 Task: Look for space in Brühl, Germany from 2nd June, 2023 to 9th June, 2023 for 5 adults in price range Rs.7000 to Rs.13000. Place can be shared room with 2 bedrooms having 5 beds and 2 bathrooms. Property type can be house, flat, guest house. Amenities needed are: wifi. Booking option can be shelf check-in. Required host language is English.
Action: Mouse moved to (401, 89)
Screenshot: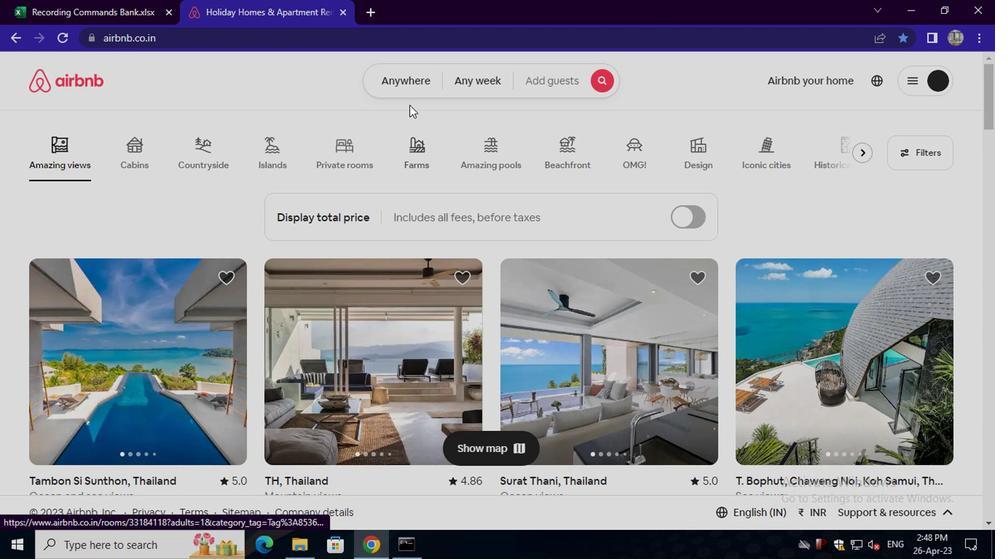 
Action: Mouse pressed left at (401, 89)
Screenshot: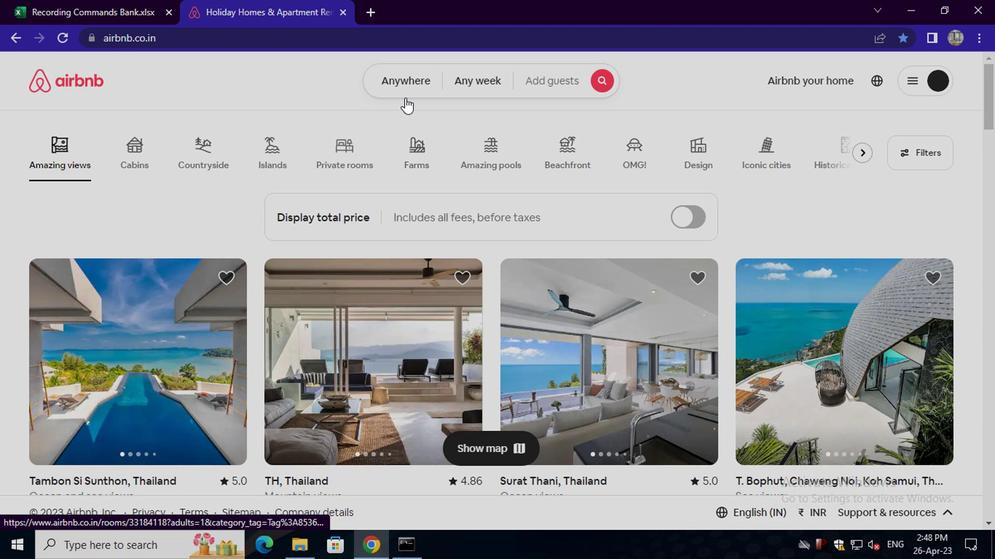 
Action: Mouse moved to (321, 130)
Screenshot: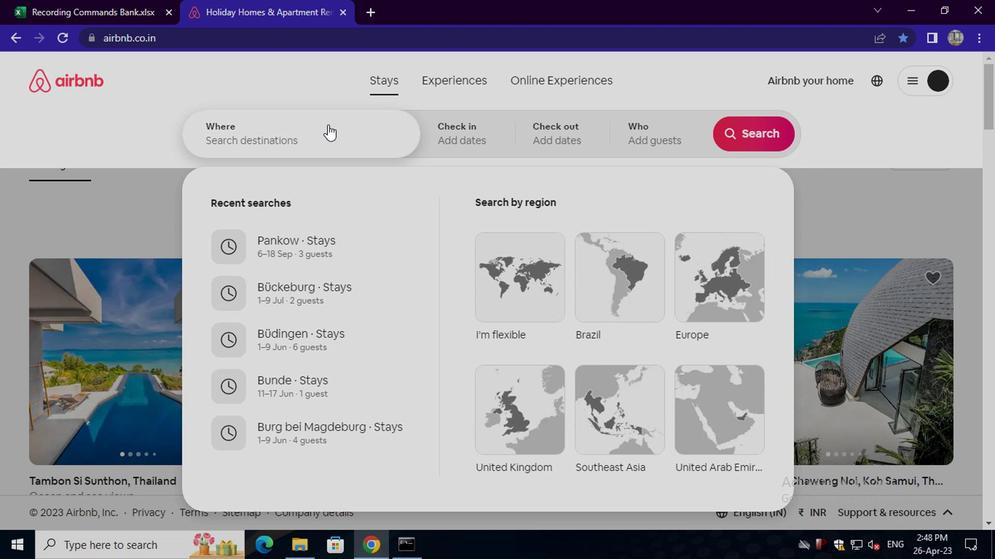 
Action: Mouse pressed left at (321, 130)
Screenshot: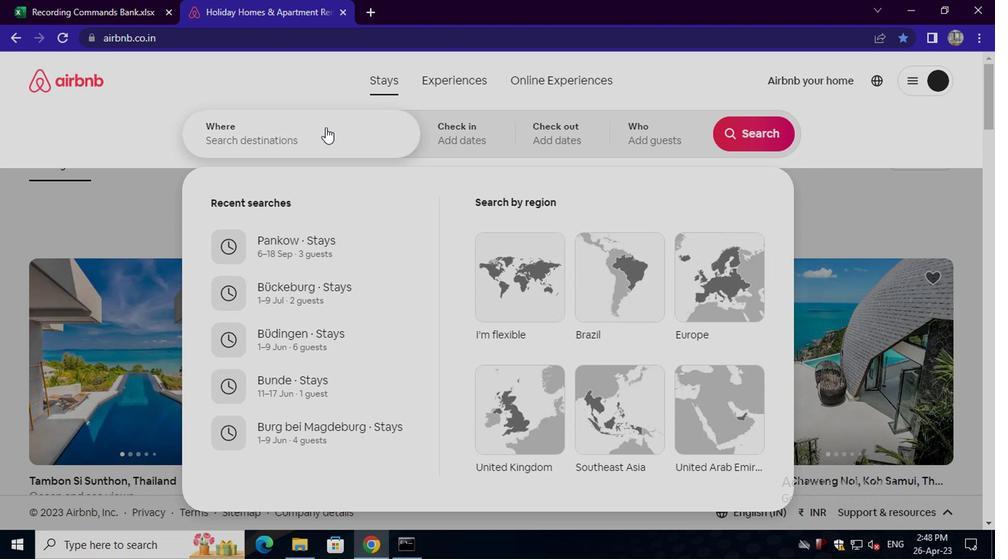 
Action: Key pressed bruhl,<Key.space>germany<Key.enter>
Screenshot: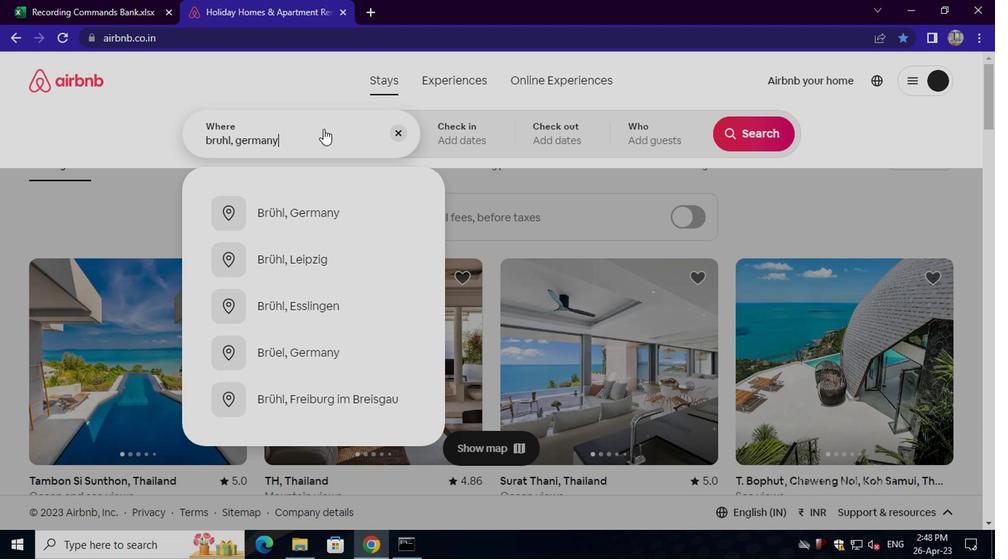 
Action: Mouse moved to (736, 244)
Screenshot: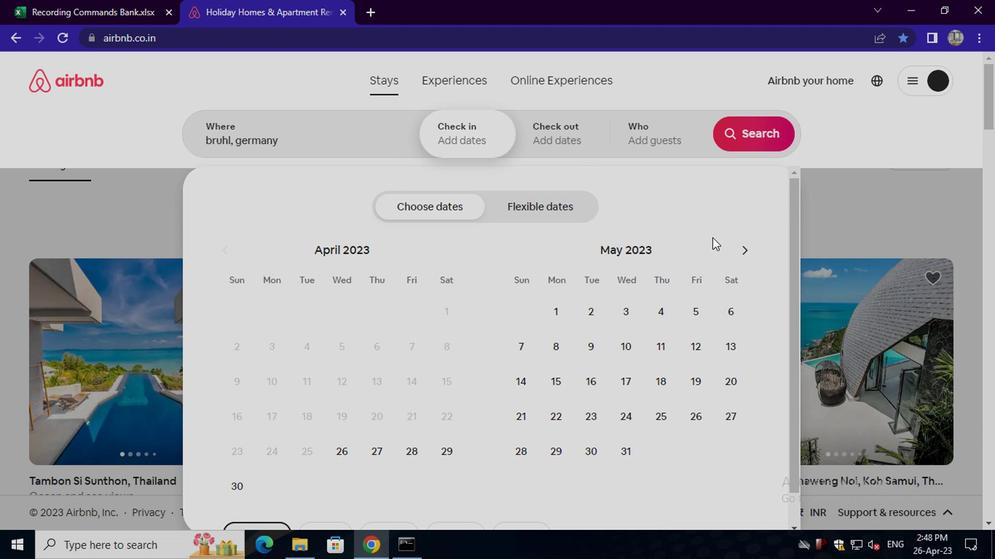 
Action: Mouse pressed left at (736, 244)
Screenshot: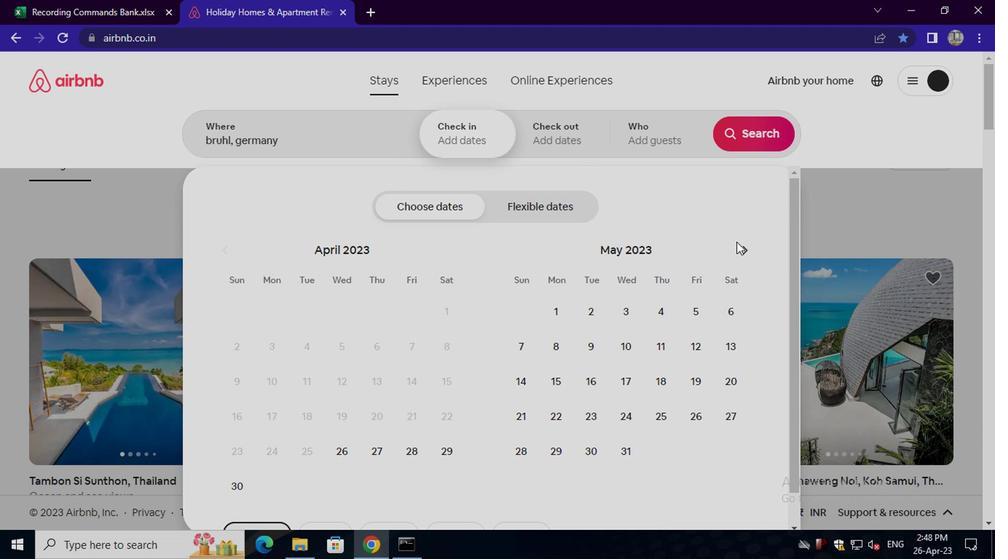 
Action: Mouse moved to (692, 307)
Screenshot: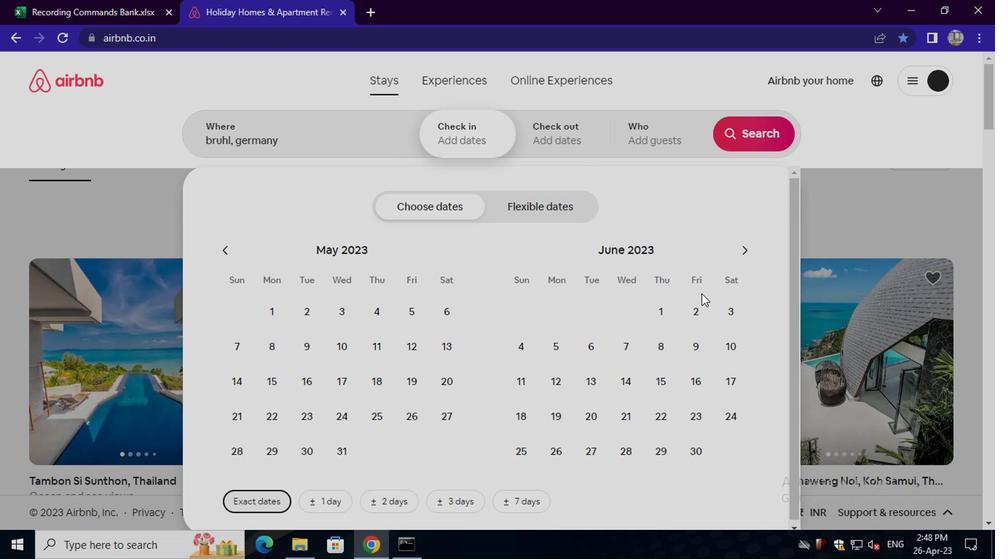 
Action: Mouse pressed left at (692, 307)
Screenshot: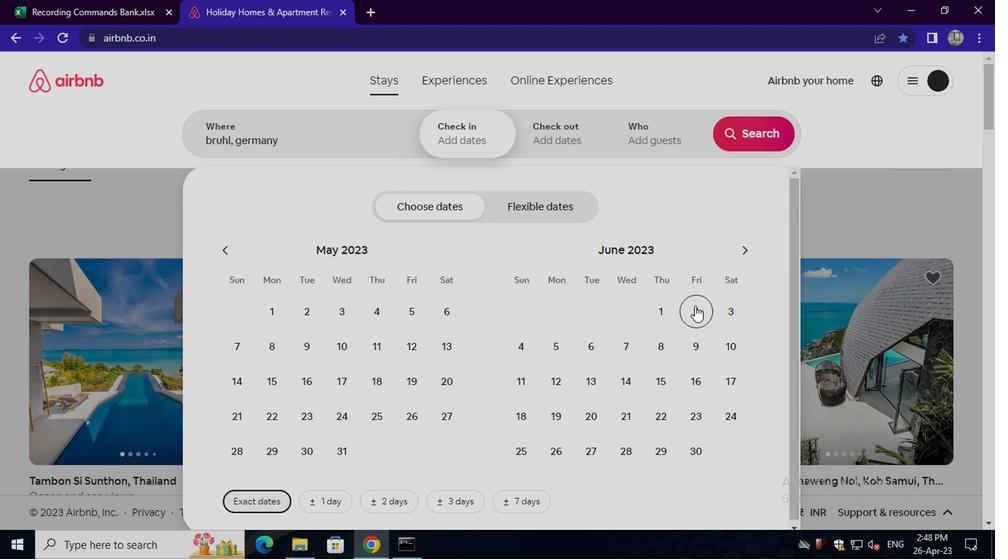 
Action: Mouse moved to (689, 346)
Screenshot: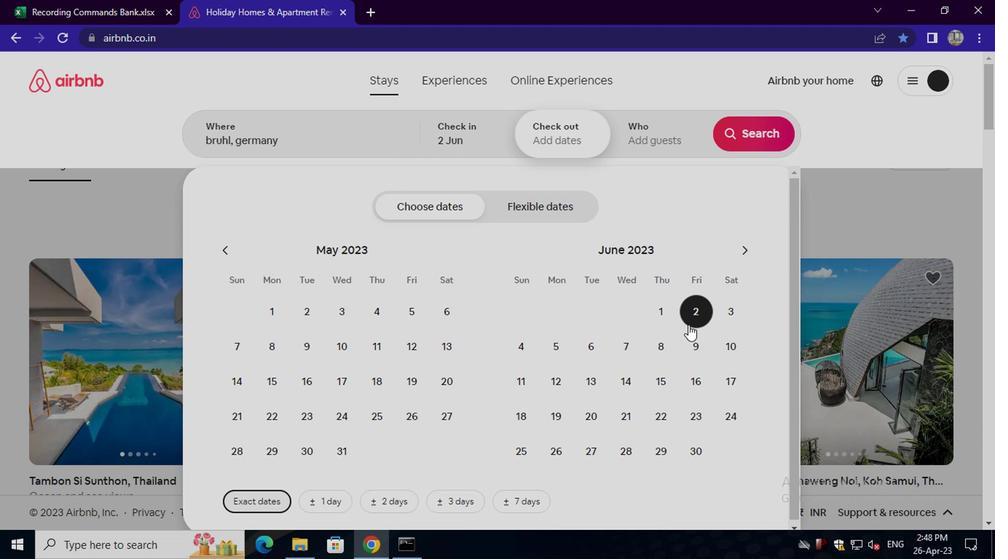 
Action: Mouse pressed left at (689, 346)
Screenshot: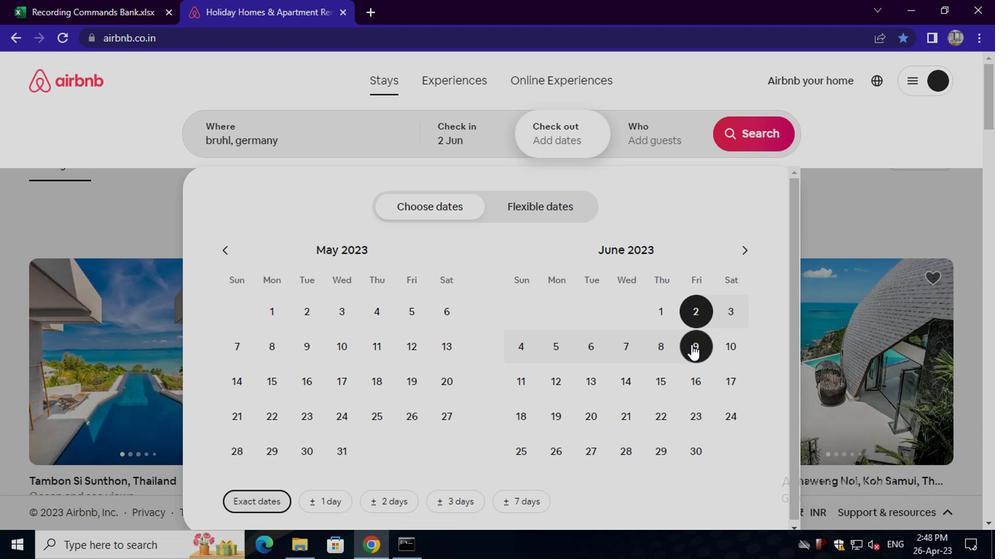 
Action: Mouse moved to (659, 123)
Screenshot: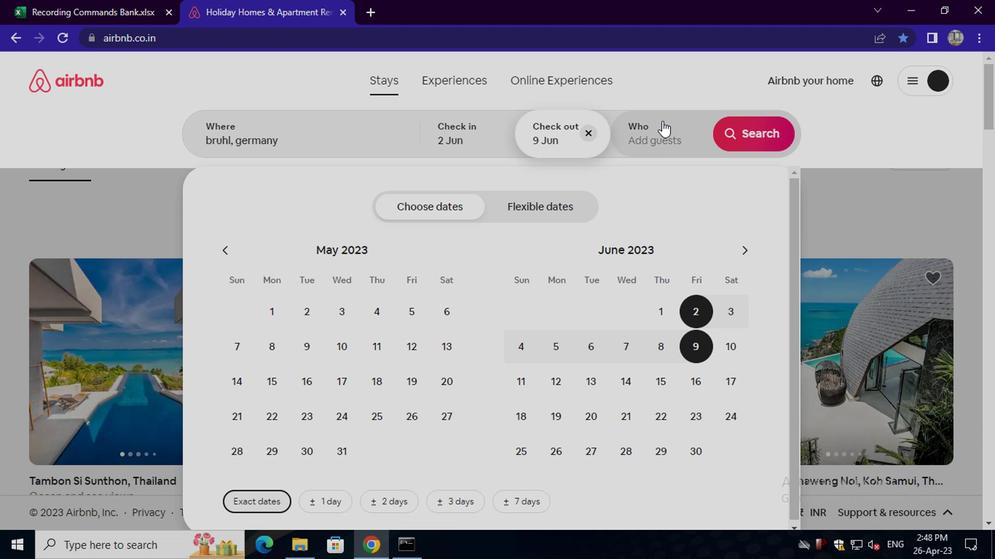 
Action: Mouse pressed left at (659, 123)
Screenshot: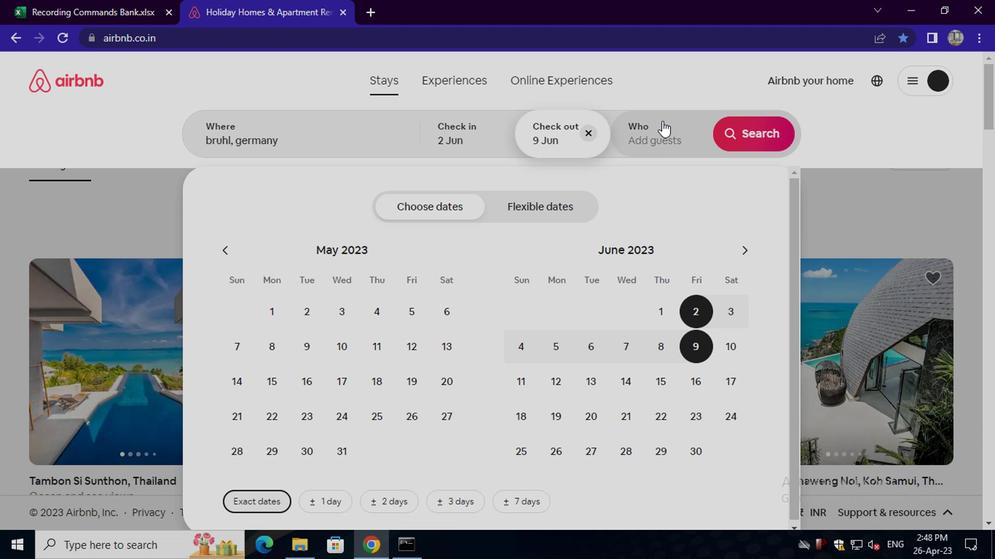 
Action: Mouse moved to (753, 204)
Screenshot: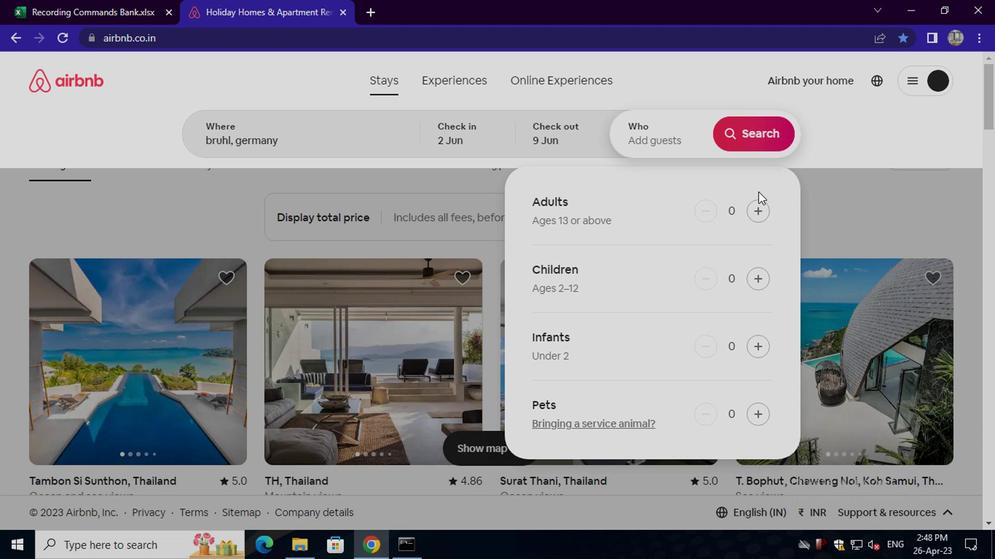 
Action: Mouse pressed left at (753, 204)
Screenshot: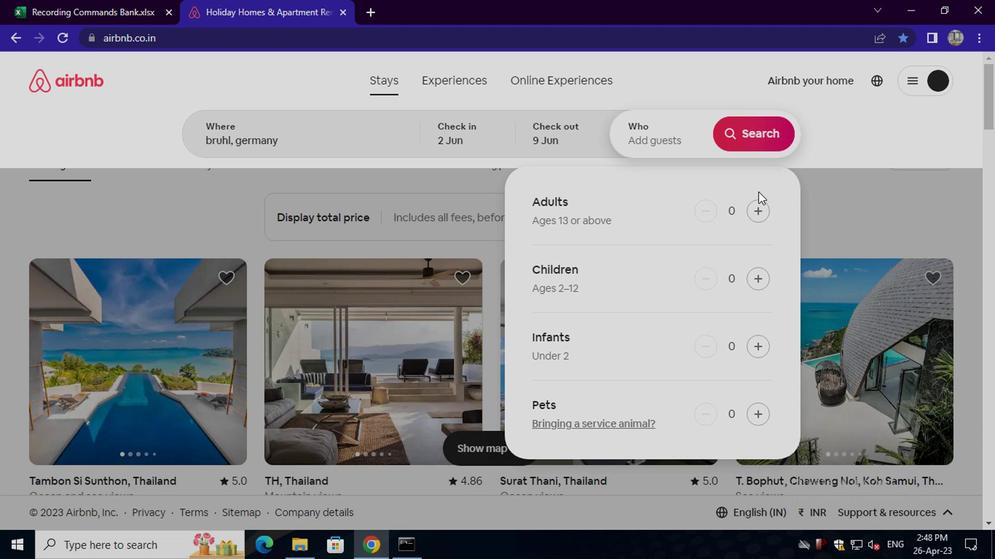 
Action: Mouse pressed left at (753, 204)
Screenshot: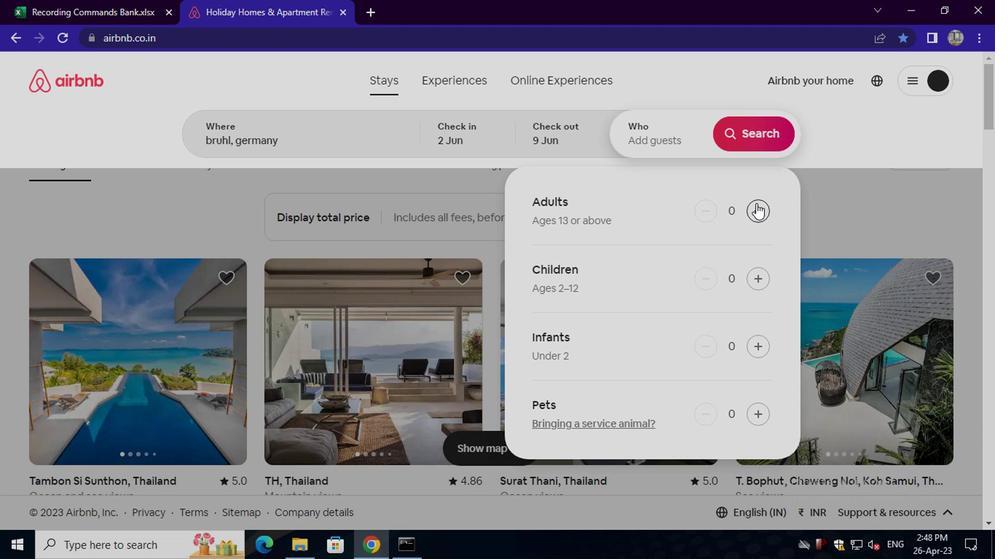 
Action: Mouse pressed left at (753, 204)
Screenshot: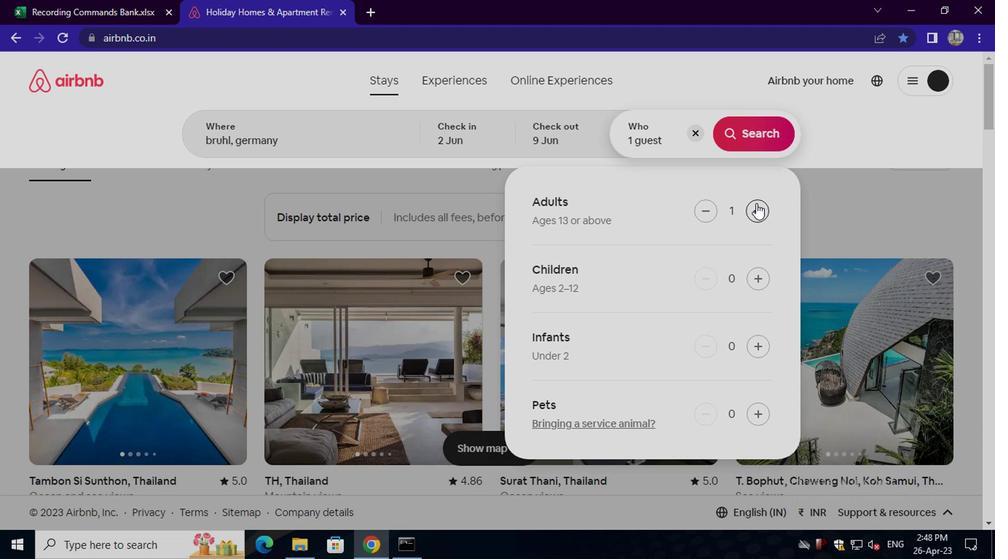 
Action: Mouse pressed left at (753, 204)
Screenshot: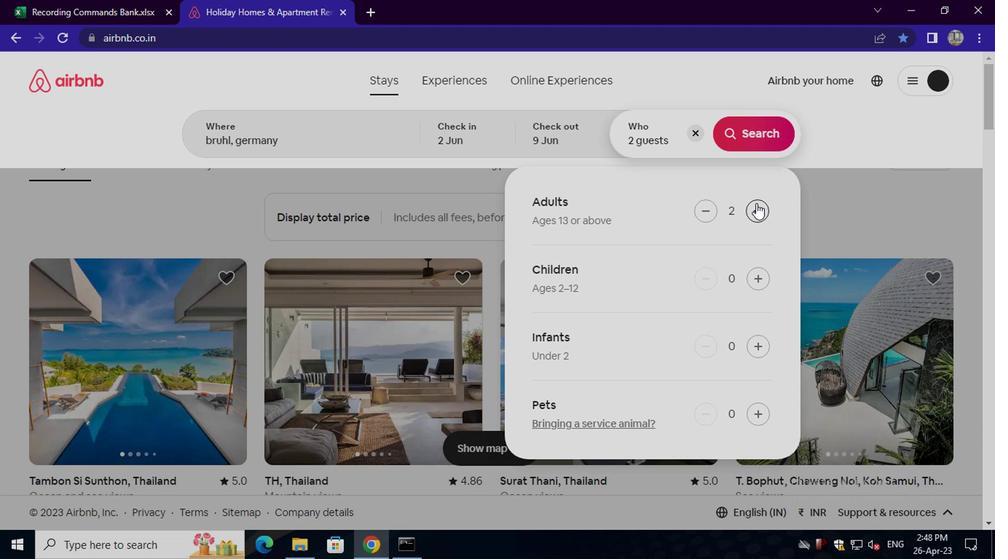 
Action: Mouse pressed left at (753, 204)
Screenshot: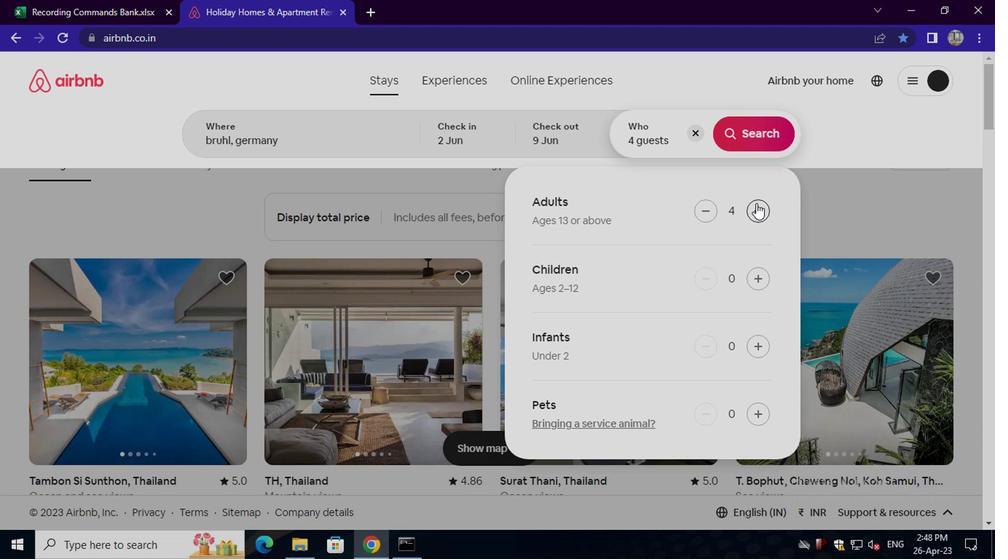 
Action: Mouse moved to (750, 143)
Screenshot: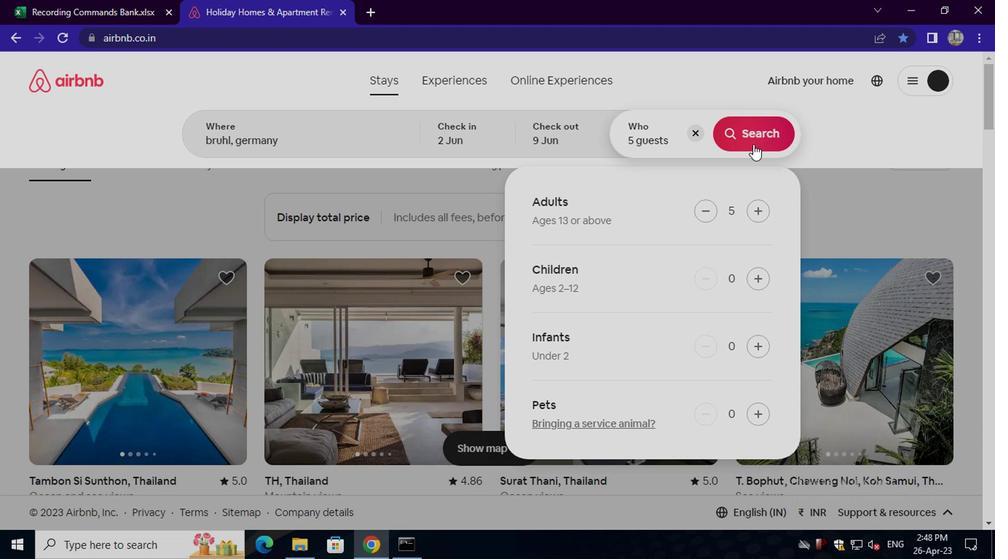 
Action: Mouse pressed left at (750, 143)
Screenshot: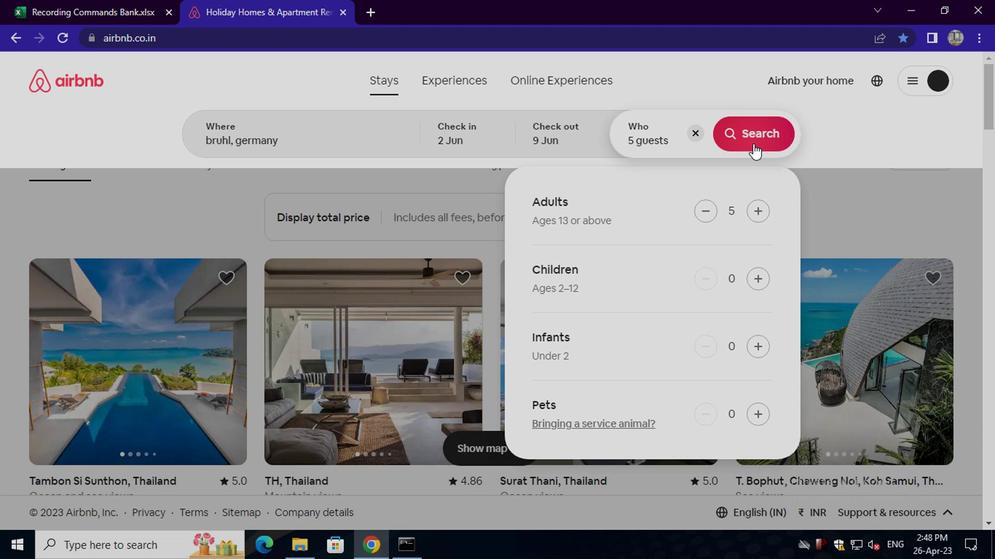 
Action: Mouse moved to (940, 134)
Screenshot: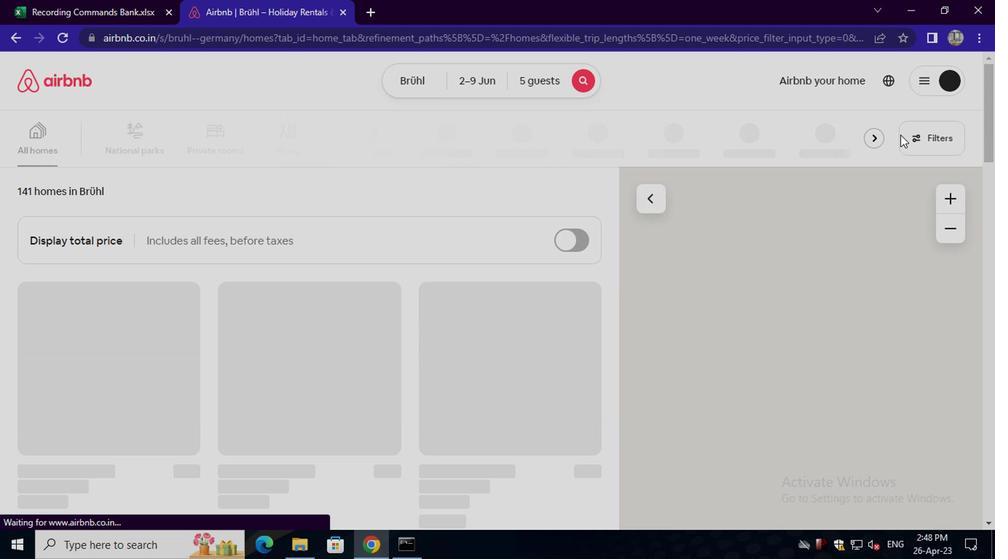 
Action: Mouse pressed left at (940, 134)
Screenshot: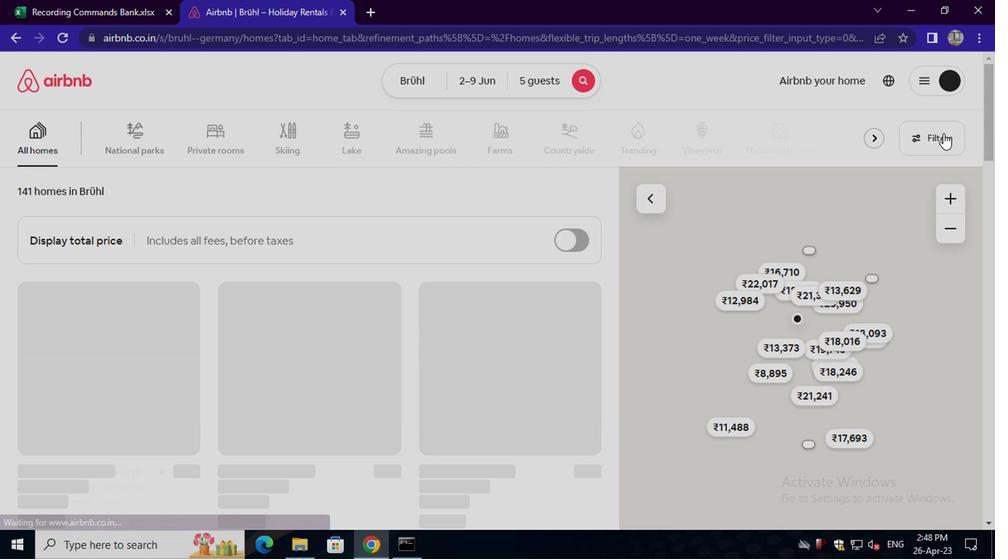 
Action: Mouse moved to (402, 316)
Screenshot: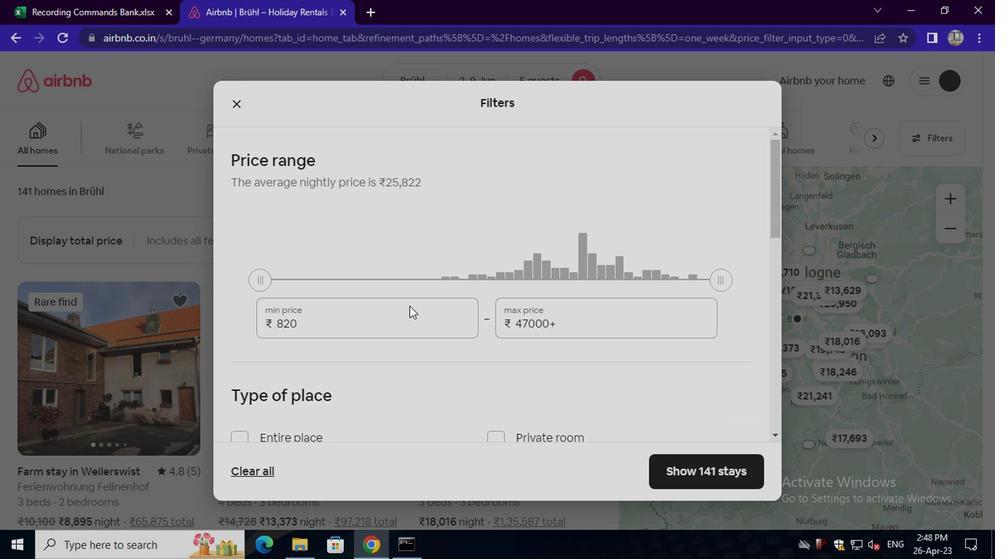 
Action: Mouse pressed left at (402, 316)
Screenshot: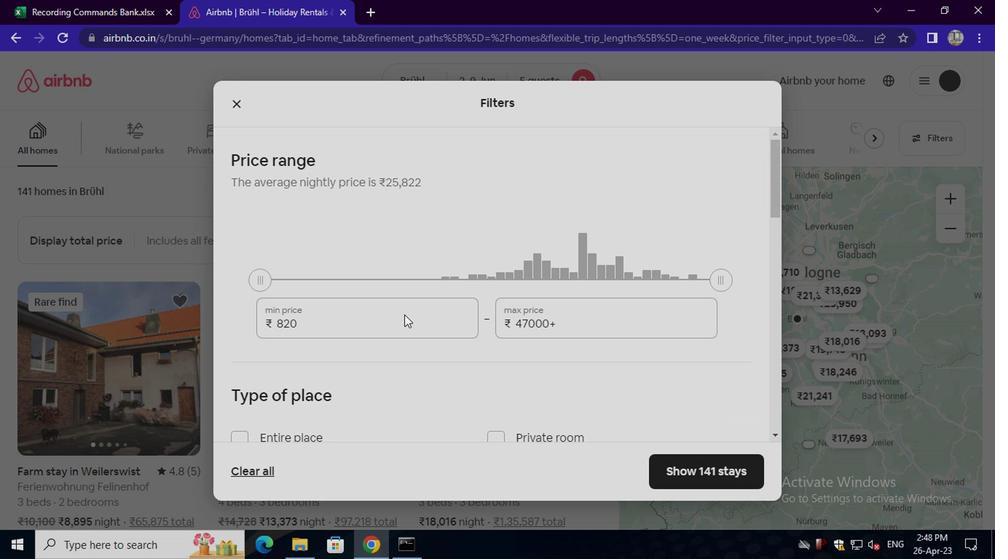 
Action: Key pressed <Key.backspace><Key.backspace><Key.backspace><Key.backspace><Key.backspace><Key.backspace><Key.backspace><Key.backspace><Key.backspace><Key.backspace><Key.backspace><Key.backspace>7000
Screenshot: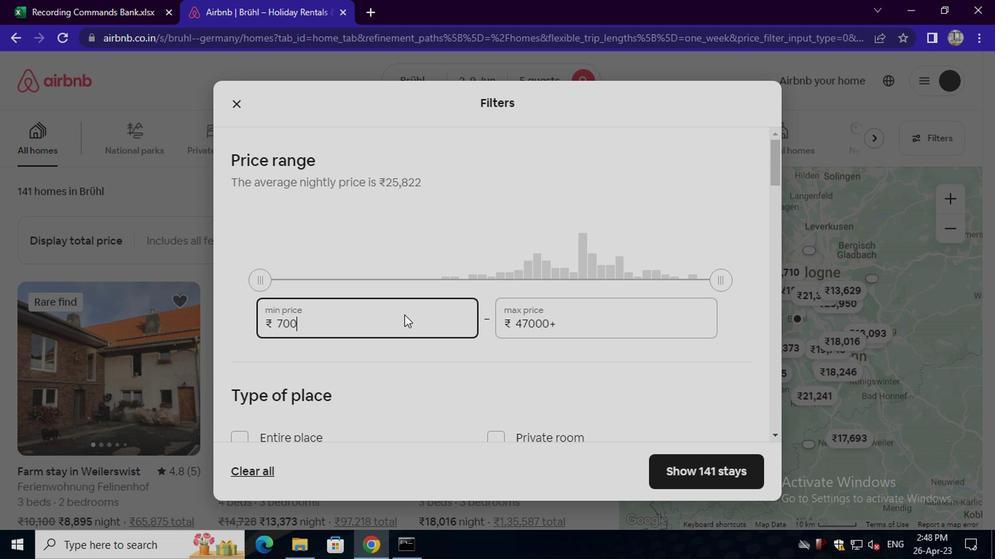 
Action: Mouse moved to (576, 324)
Screenshot: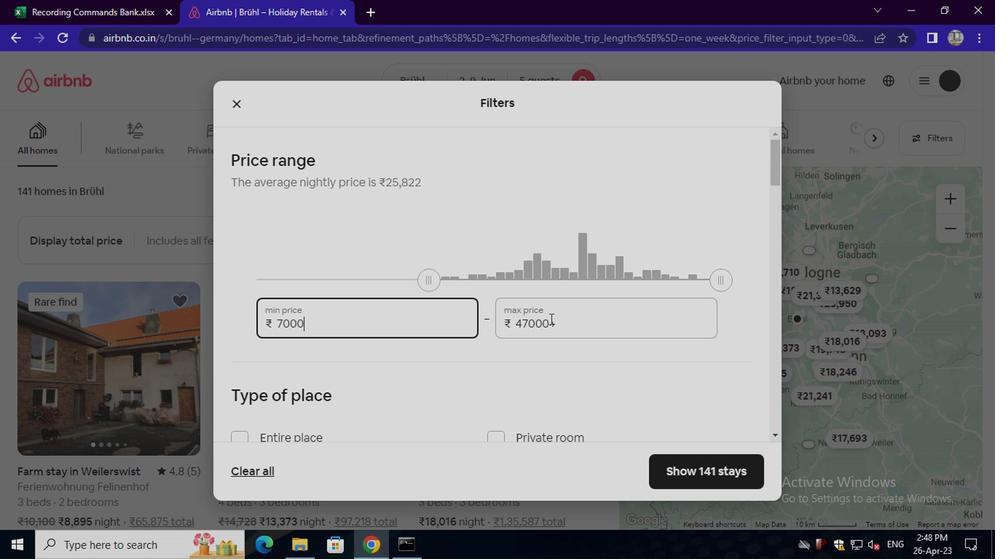
Action: Mouse pressed left at (576, 324)
Screenshot: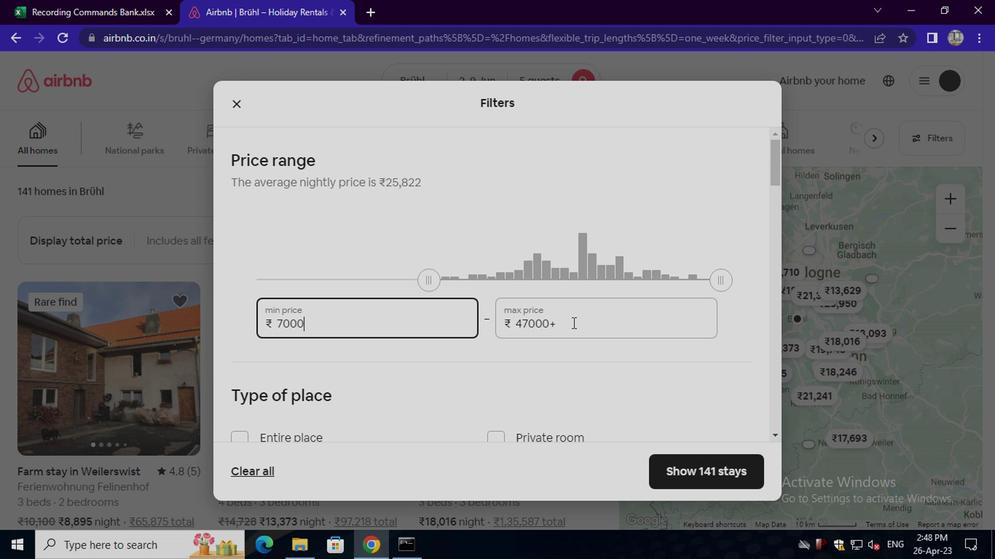 
Action: Key pressed <Key.backspace><Key.backspace><Key.backspace><Key.backspace><Key.backspace><Key.backspace><Key.backspace><Key.backspace><Key.backspace><Key.backspace><Key.backspace><Key.backspace><Key.backspace>13000
Screenshot: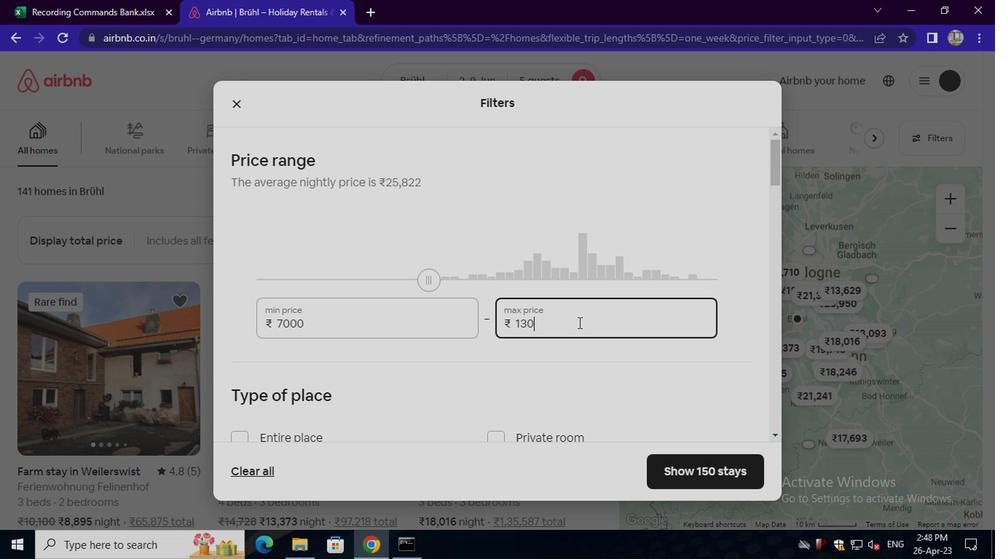 
Action: Mouse moved to (576, 359)
Screenshot: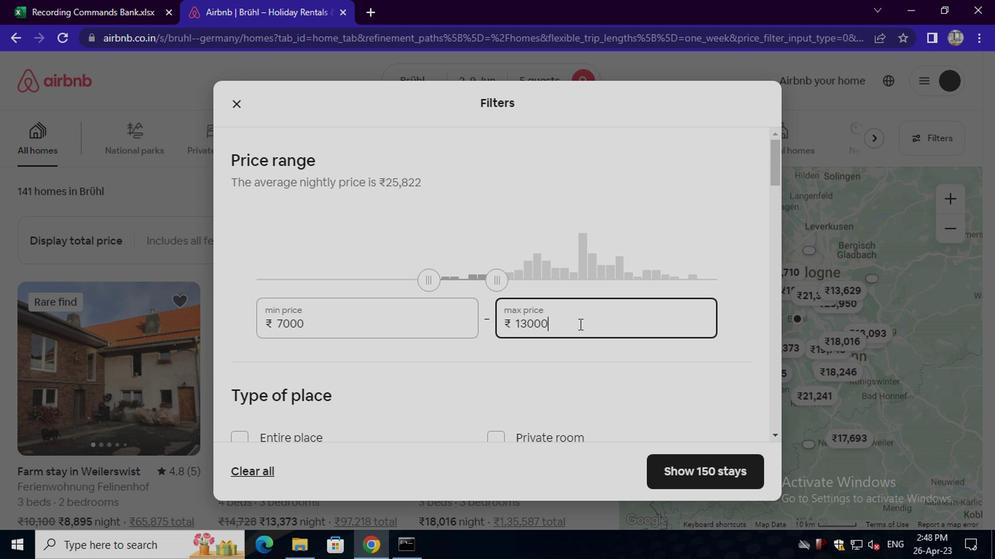 
Action: Mouse scrolled (576, 358) with delta (0, 0)
Screenshot: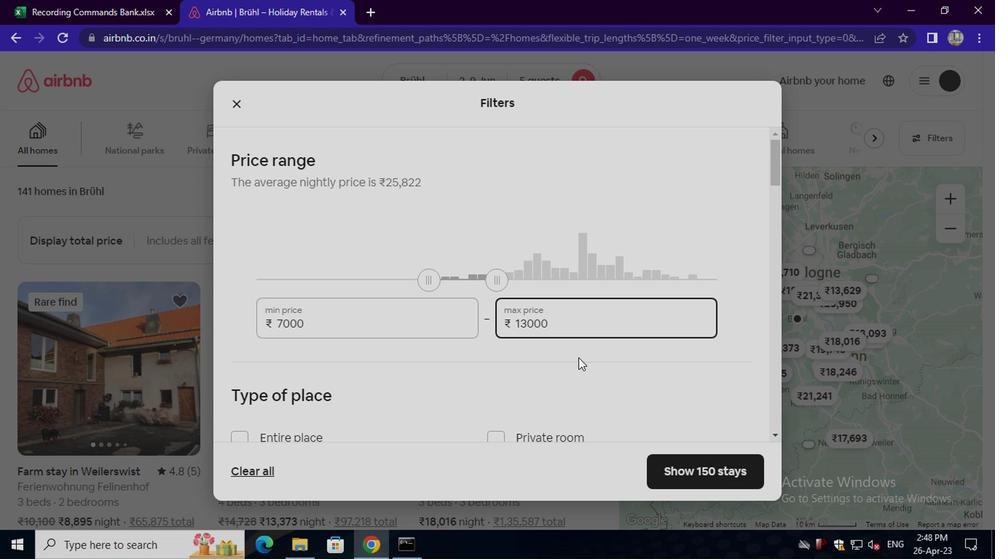 
Action: Mouse scrolled (576, 358) with delta (0, 0)
Screenshot: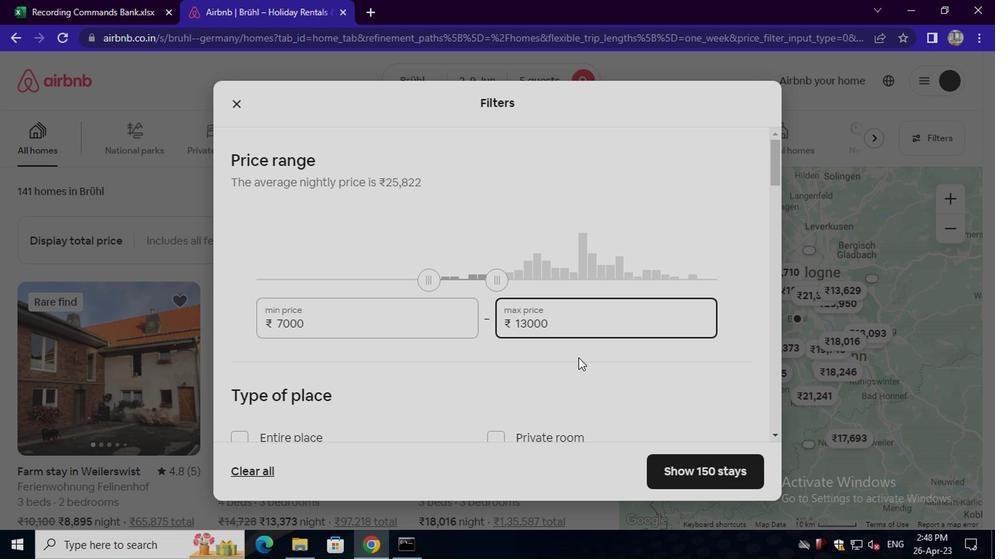 
Action: Mouse moved to (308, 353)
Screenshot: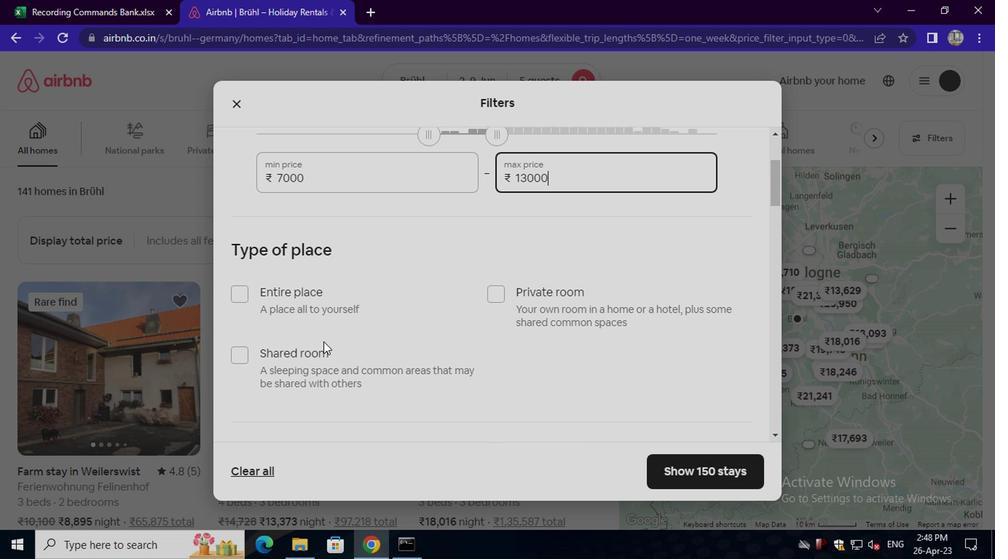 
Action: Mouse pressed left at (308, 353)
Screenshot: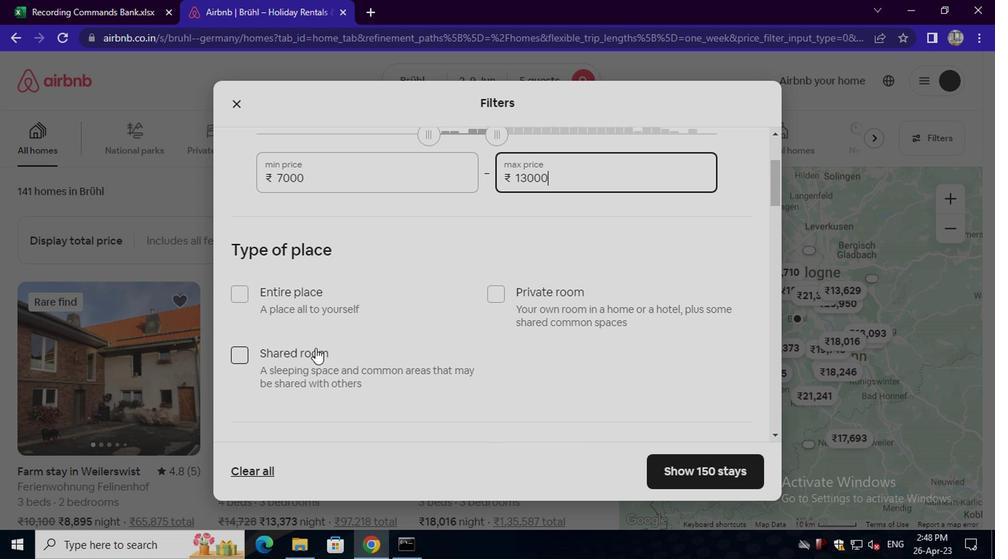 
Action: Mouse moved to (341, 352)
Screenshot: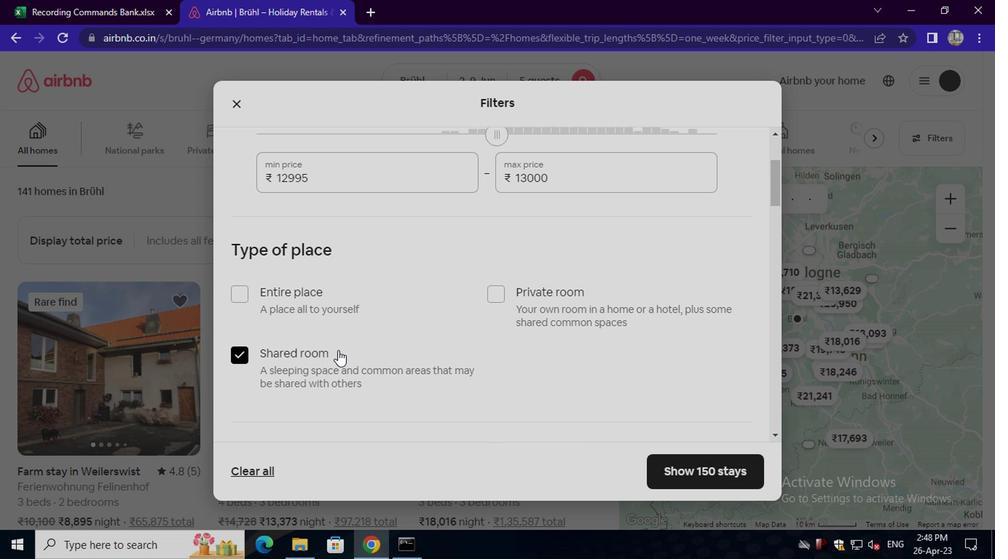 
Action: Mouse scrolled (341, 350) with delta (0, -1)
Screenshot: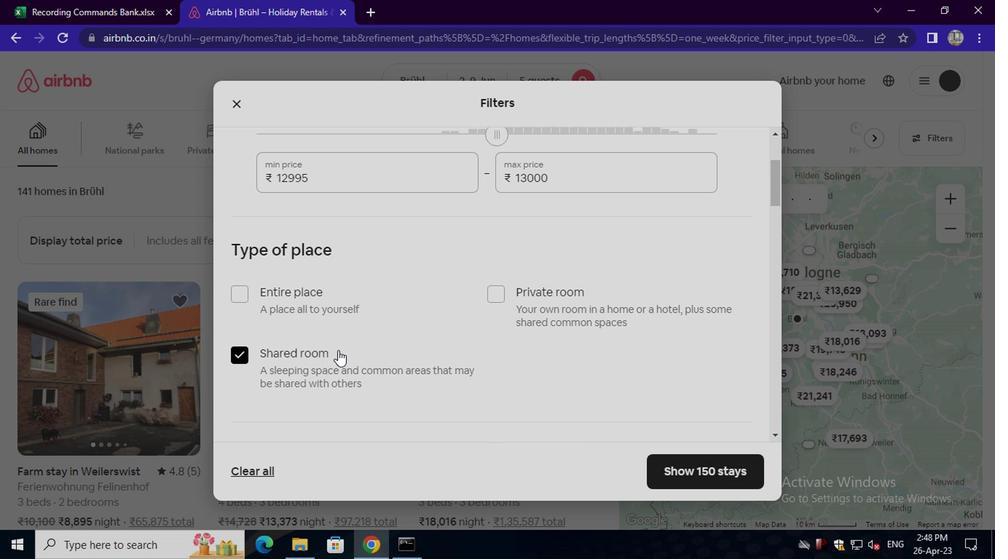 
Action: Mouse scrolled (341, 350) with delta (0, -1)
Screenshot: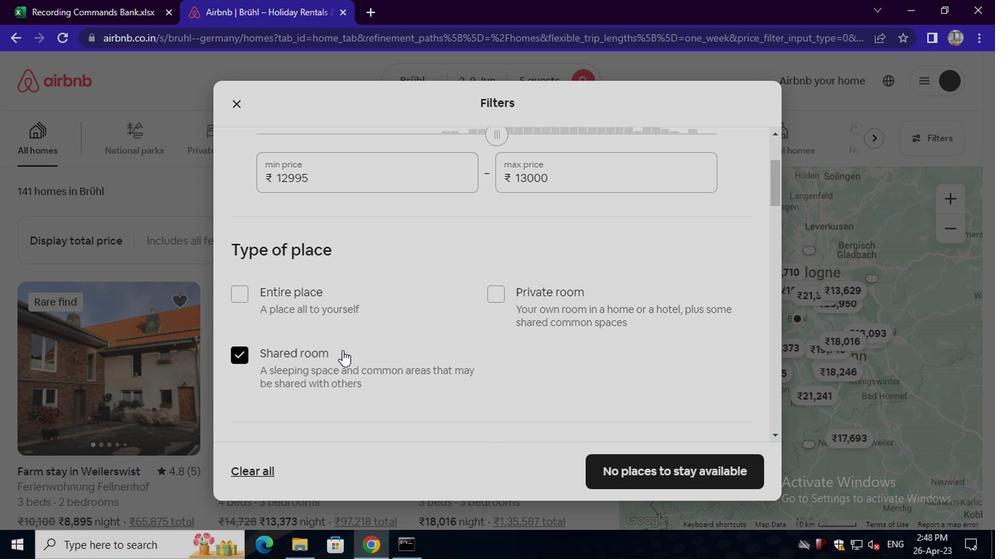 
Action: Mouse moved to (350, 349)
Screenshot: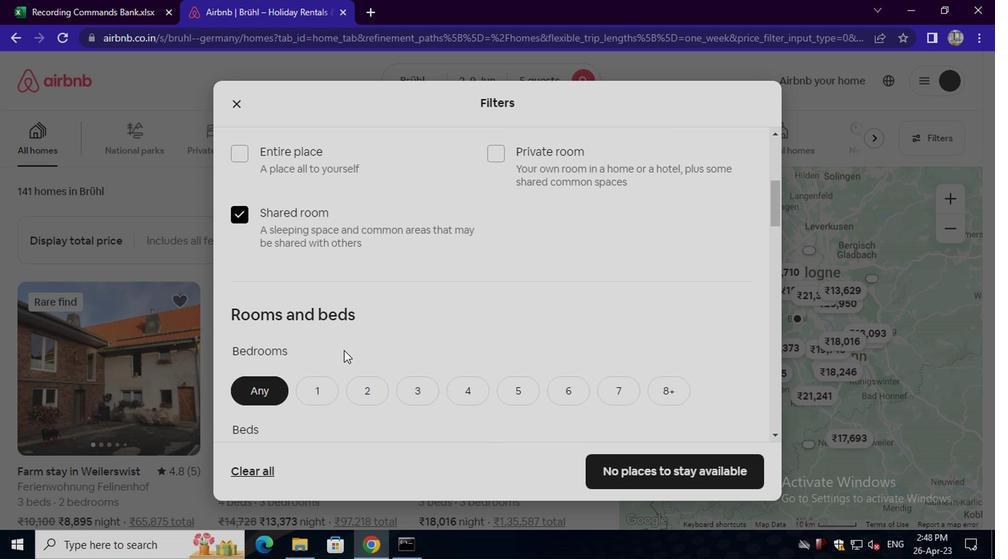 
Action: Mouse scrolled (350, 348) with delta (0, -1)
Screenshot: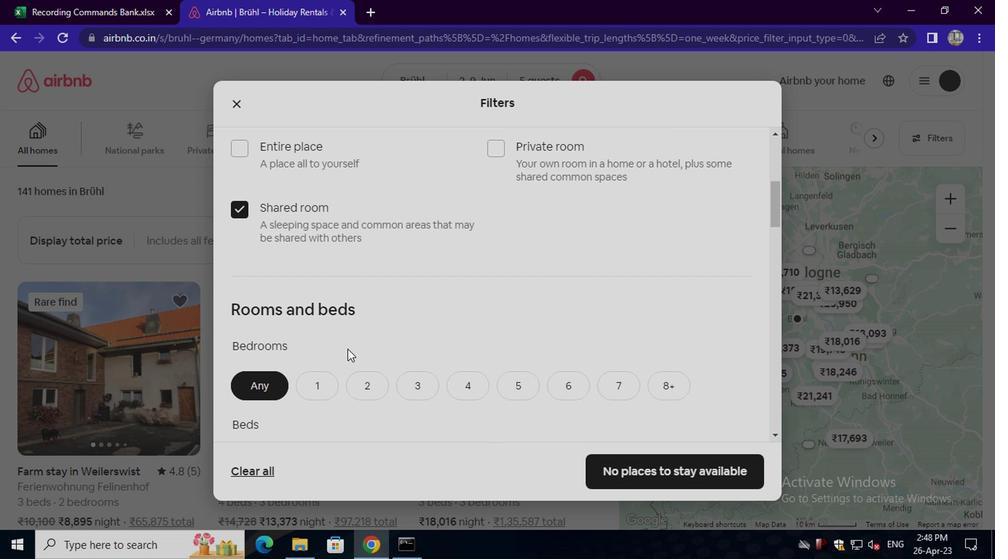 
Action: Mouse scrolled (350, 348) with delta (0, -1)
Screenshot: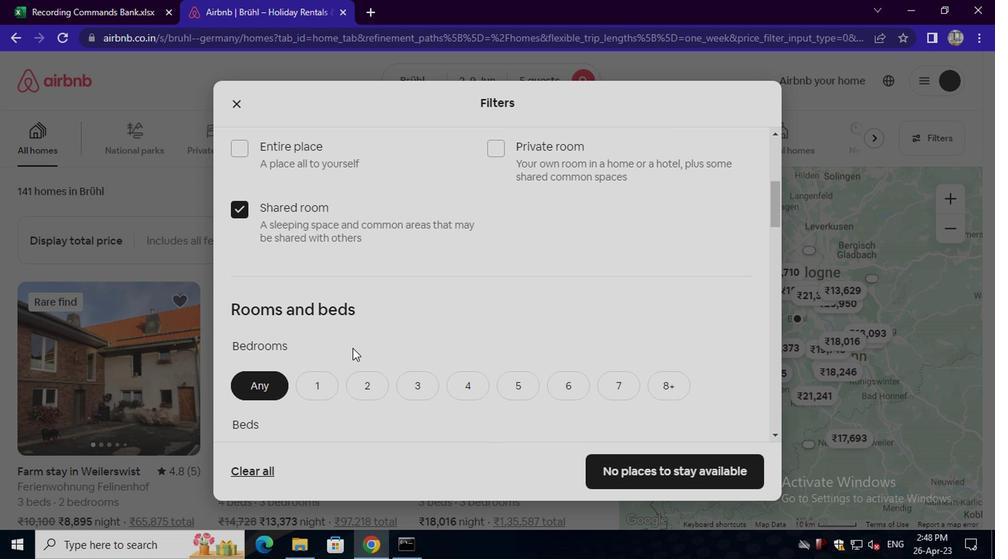 
Action: Mouse moved to (354, 247)
Screenshot: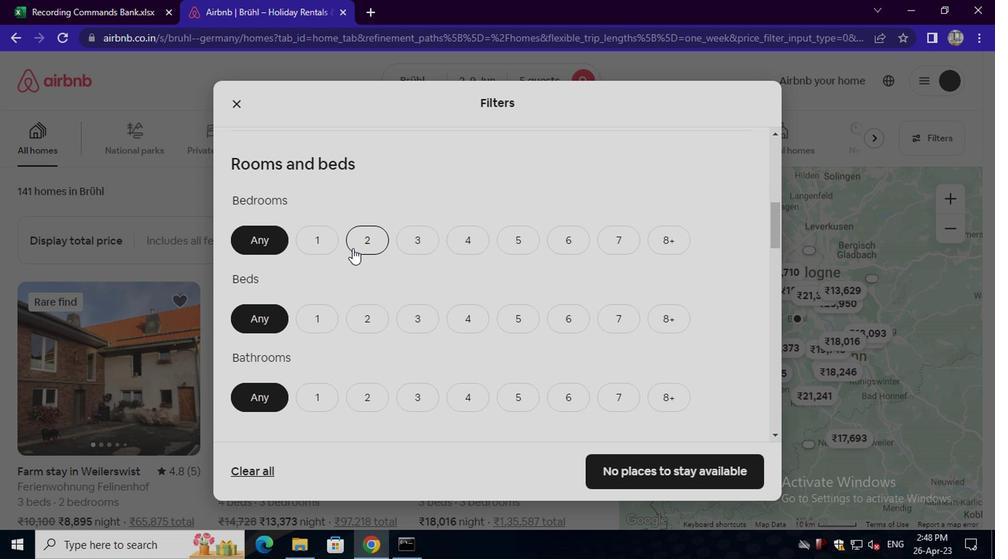 
Action: Mouse pressed left at (354, 247)
Screenshot: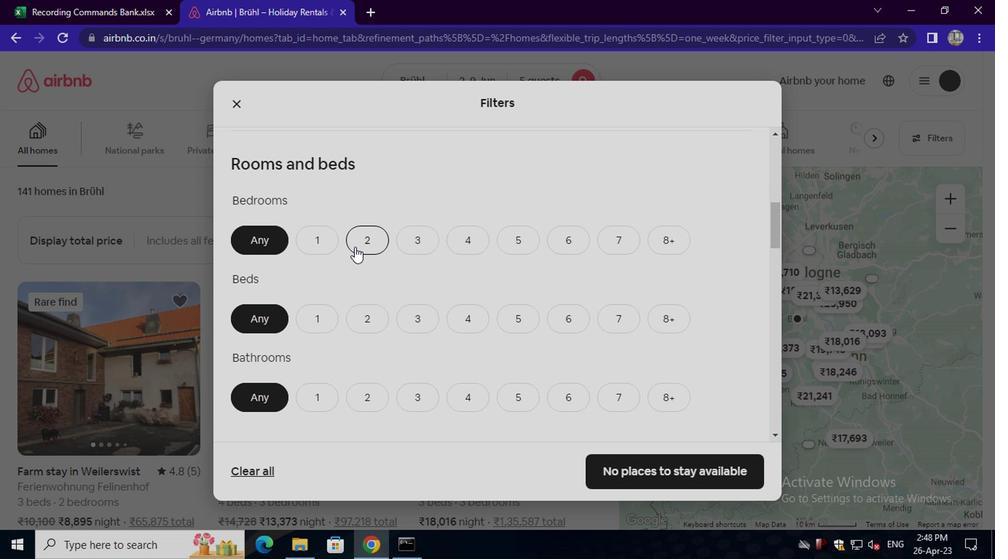 
Action: Mouse moved to (508, 320)
Screenshot: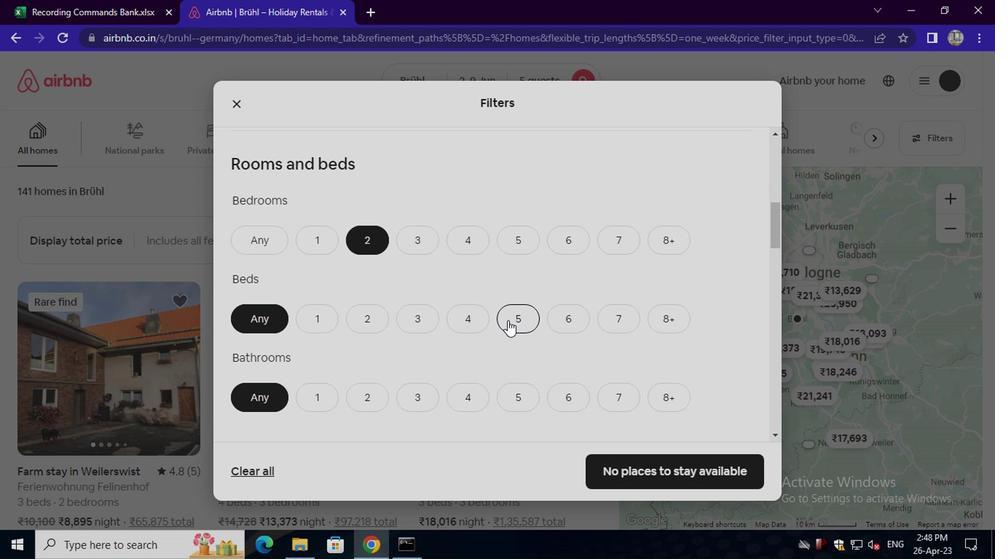 
Action: Mouse pressed left at (508, 320)
Screenshot: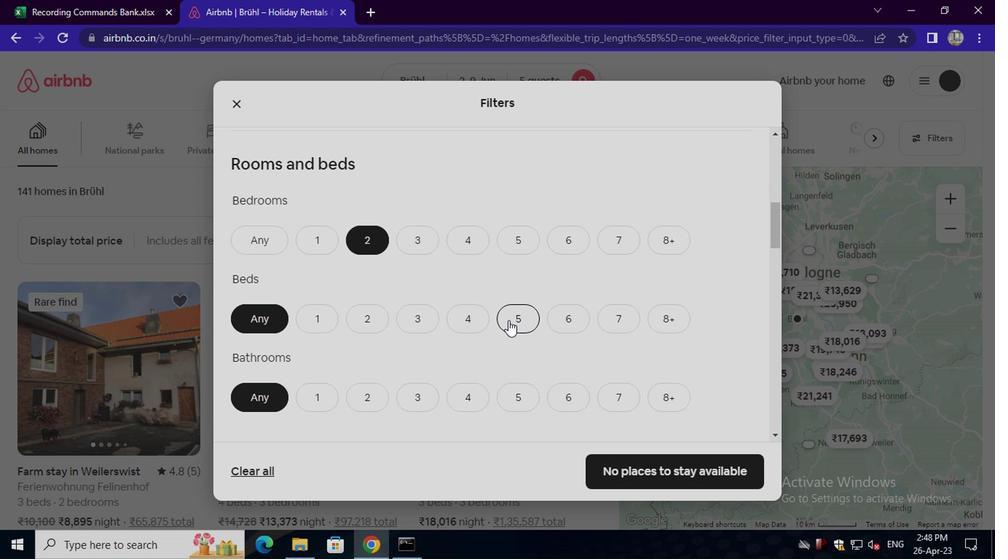 
Action: Mouse moved to (372, 395)
Screenshot: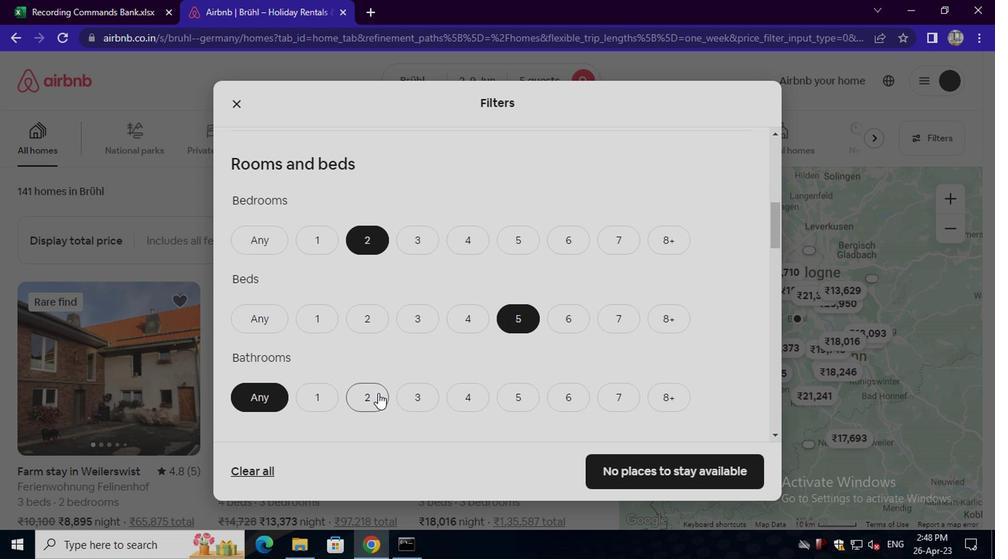 
Action: Mouse pressed left at (372, 395)
Screenshot: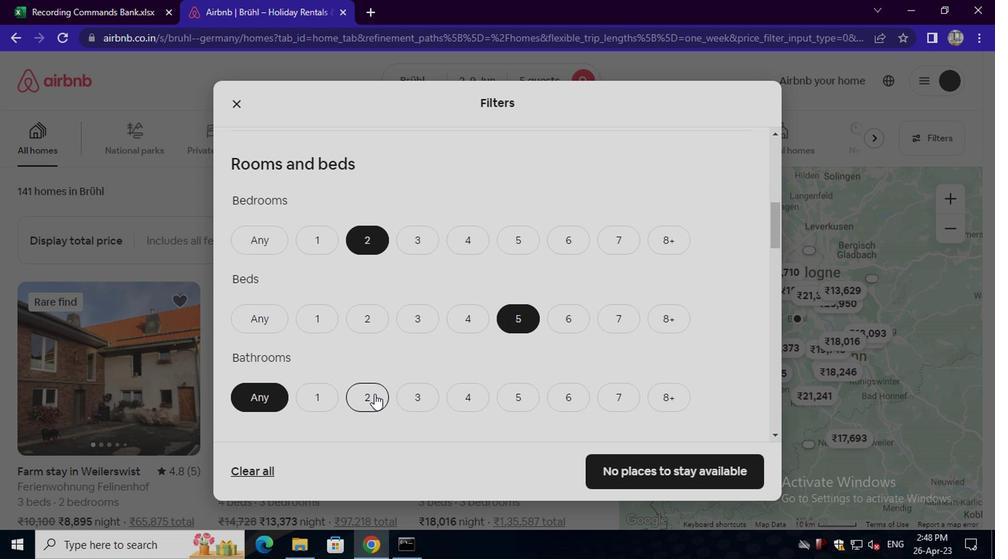
Action: Mouse scrolled (372, 395) with delta (0, 0)
Screenshot: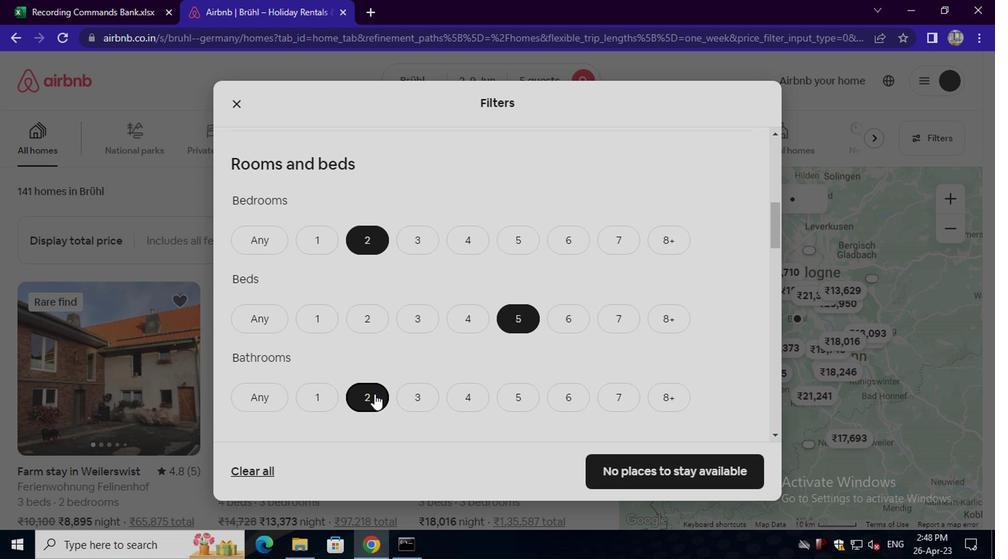 
Action: Mouse scrolled (372, 395) with delta (0, 0)
Screenshot: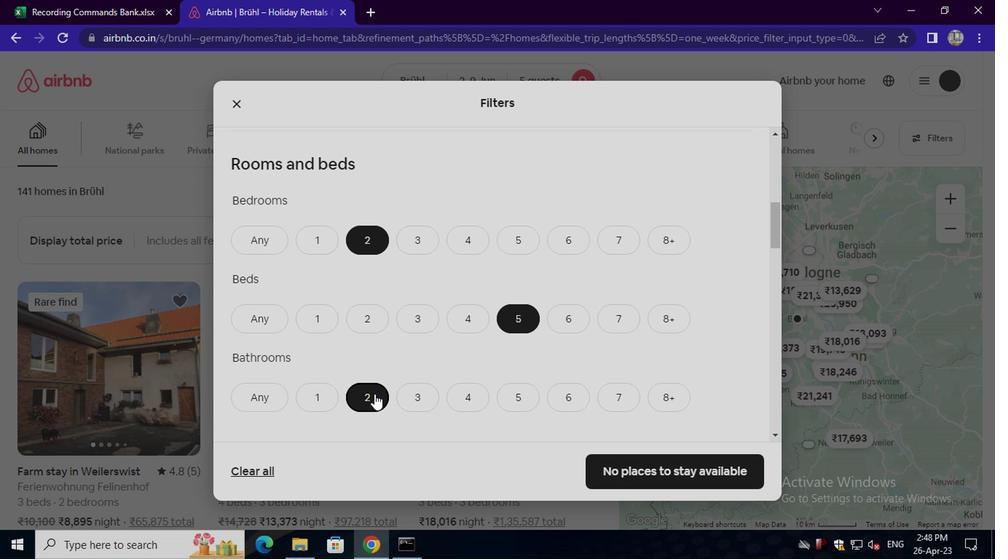 
Action: Mouse moved to (318, 391)
Screenshot: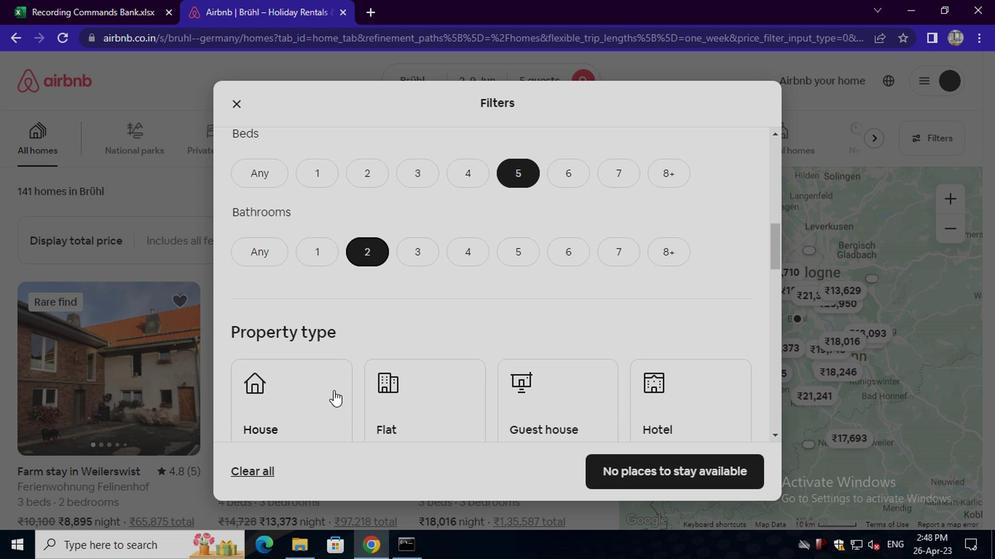 
Action: Mouse pressed left at (318, 391)
Screenshot: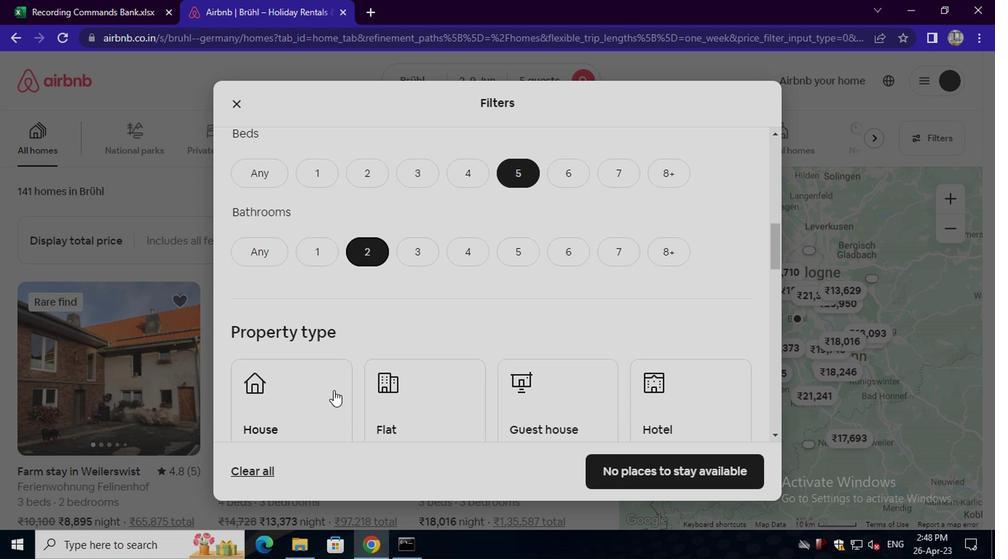 
Action: Mouse moved to (426, 400)
Screenshot: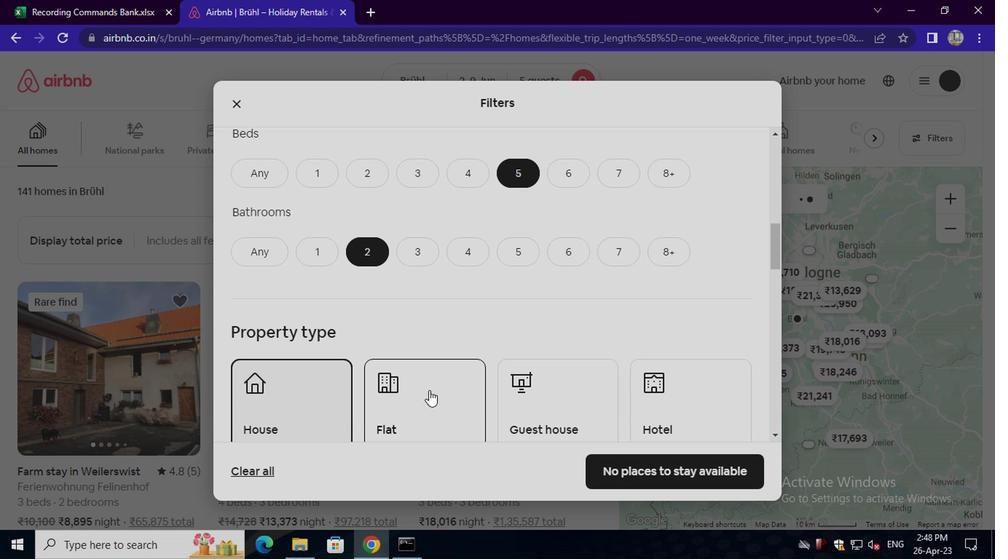 
Action: Mouse pressed left at (426, 400)
Screenshot: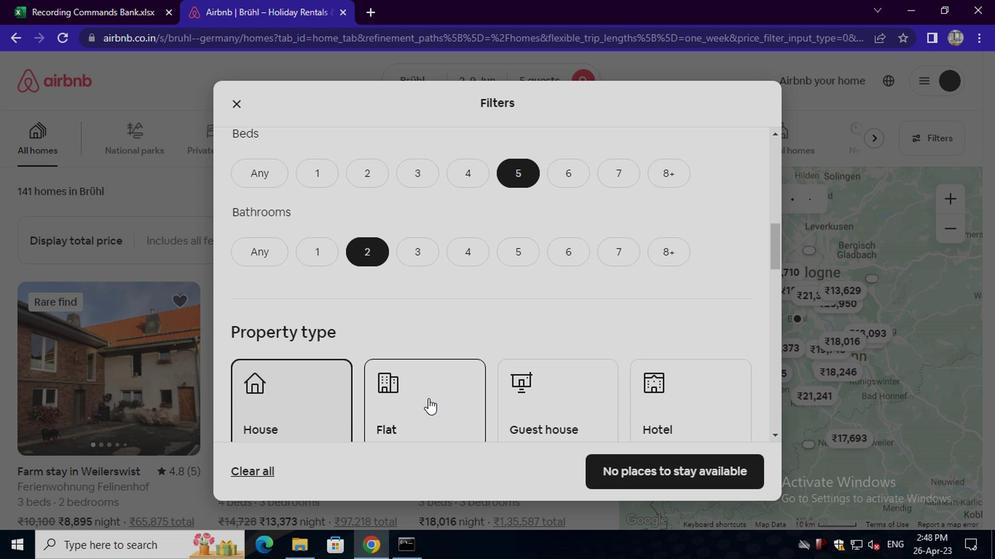 
Action: Mouse moved to (540, 416)
Screenshot: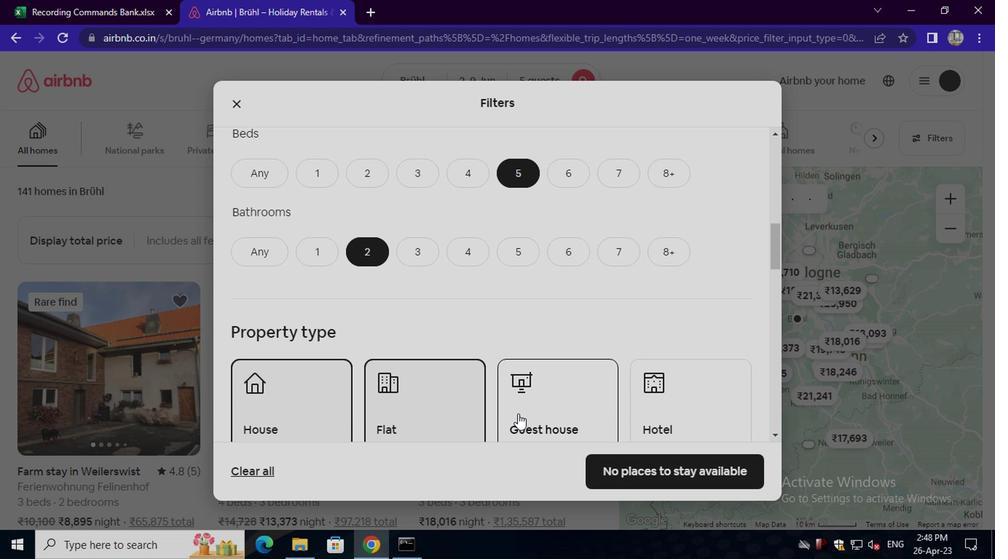 
Action: Mouse pressed left at (540, 416)
Screenshot: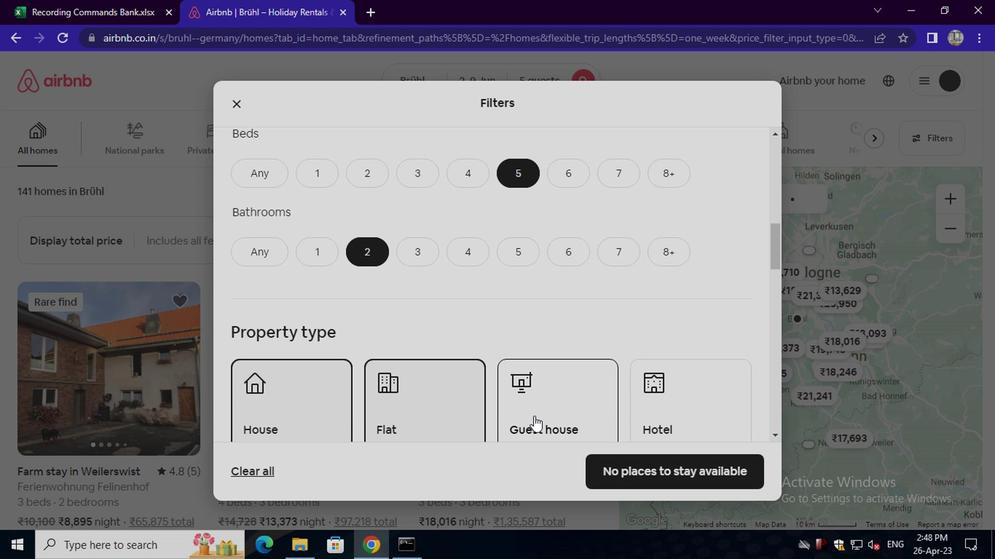 
Action: Mouse moved to (542, 398)
Screenshot: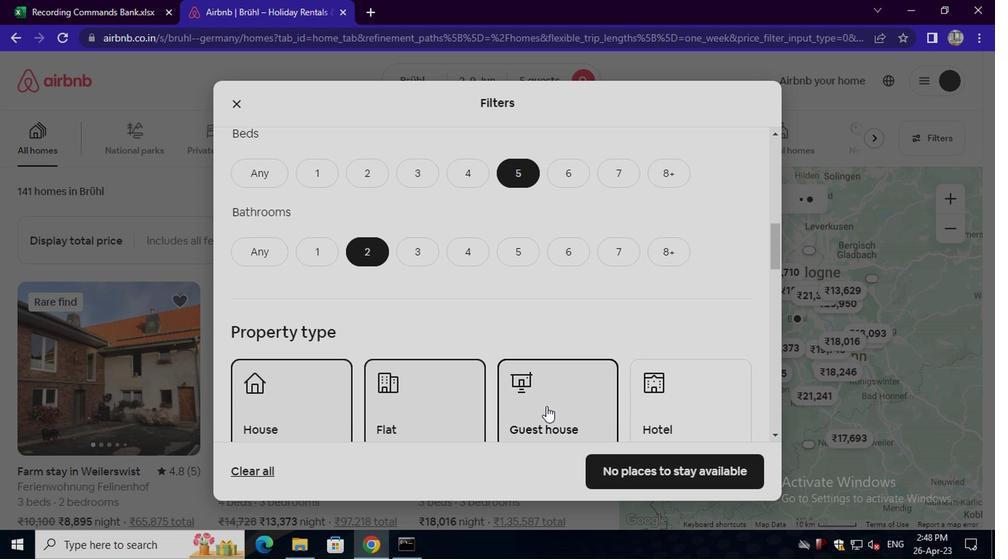 
Action: Mouse scrolled (542, 397) with delta (0, -1)
Screenshot: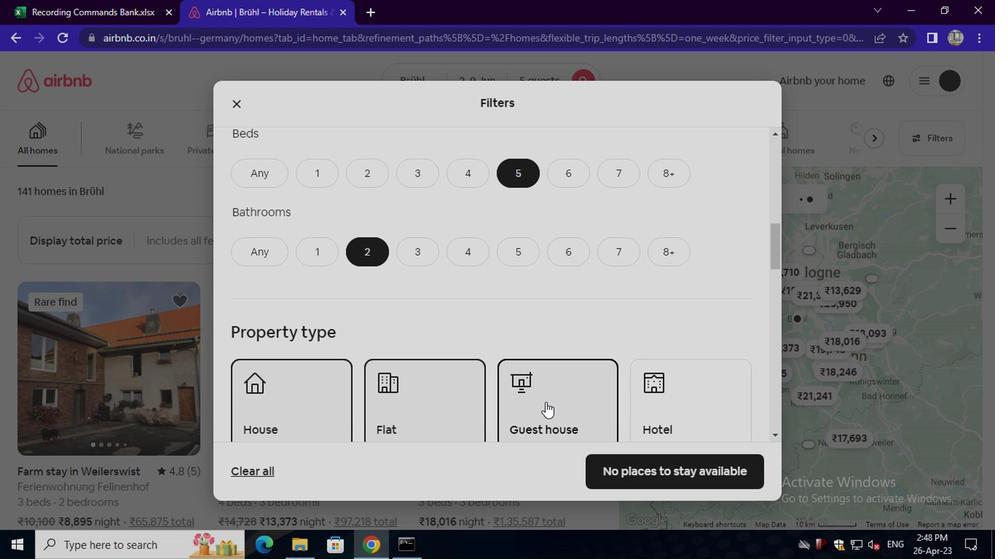 
Action: Mouse scrolled (542, 397) with delta (0, -1)
Screenshot: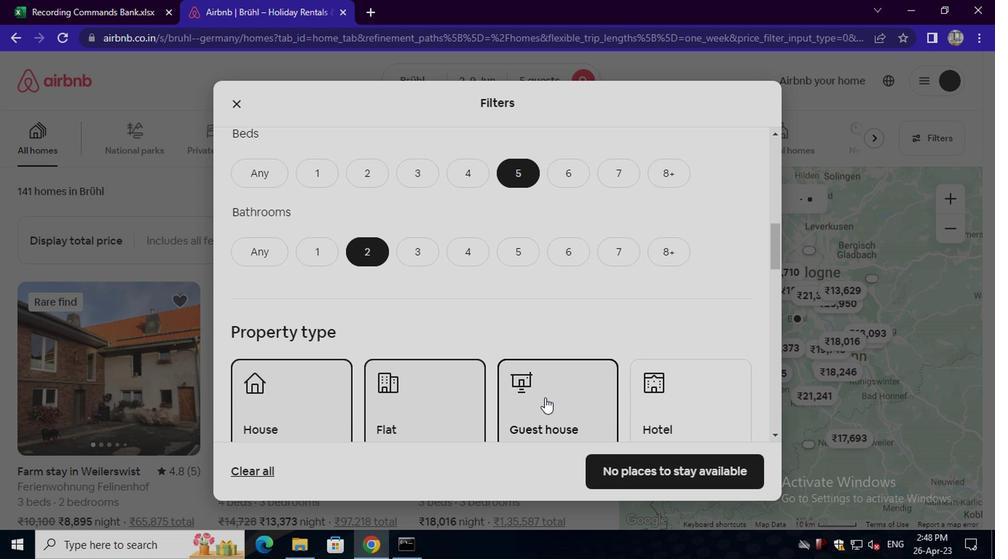 
Action: Mouse scrolled (542, 397) with delta (0, -1)
Screenshot: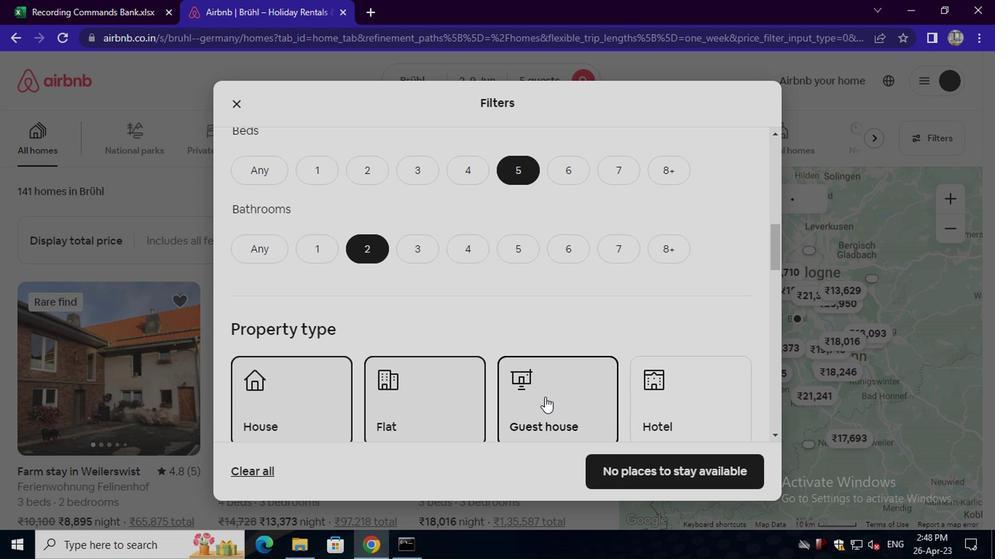 
Action: Mouse scrolled (542, 397) with delta (0, -1)
Screenshot: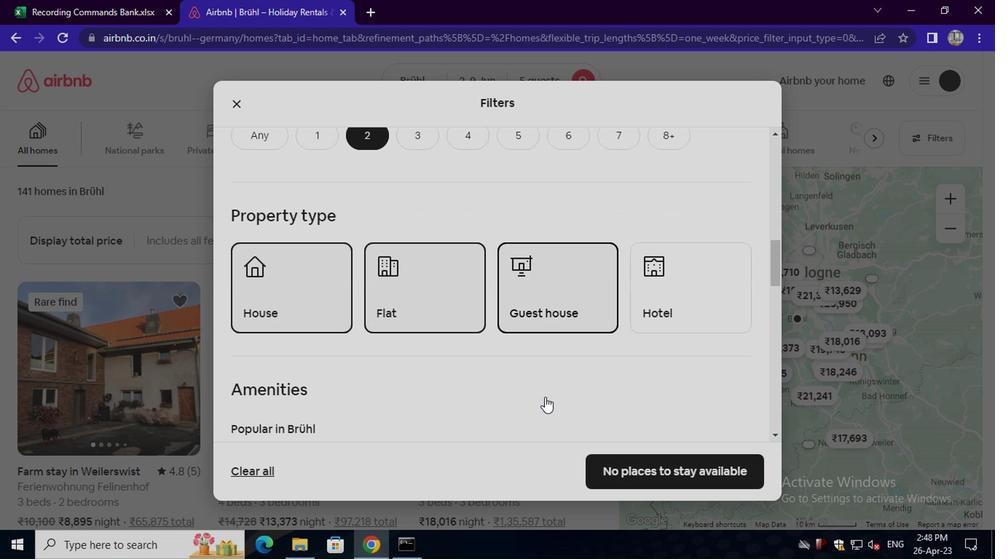 
Action: Mouse moved to (268, 289)
Screenshot: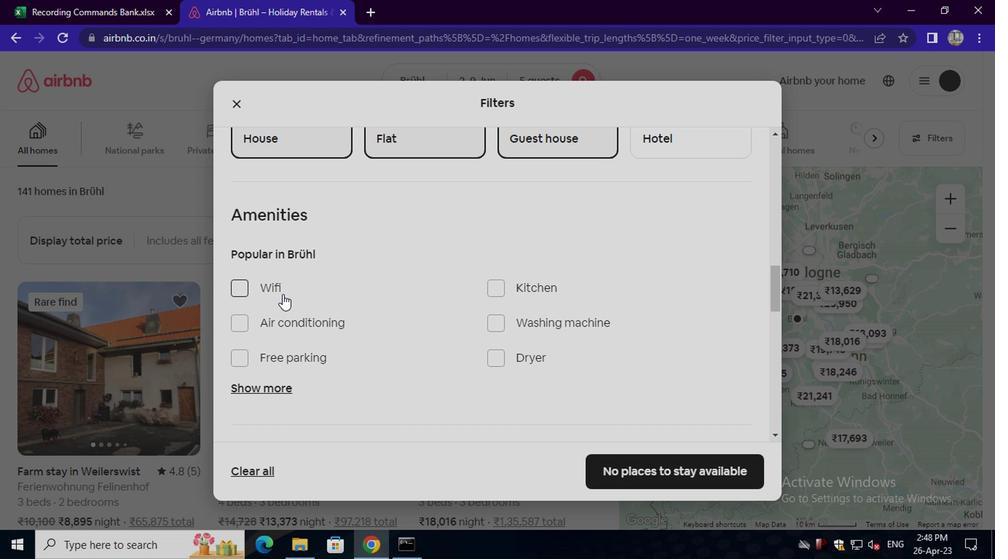 
Action: Mouse pressed left at (268, 289)
Screenshot: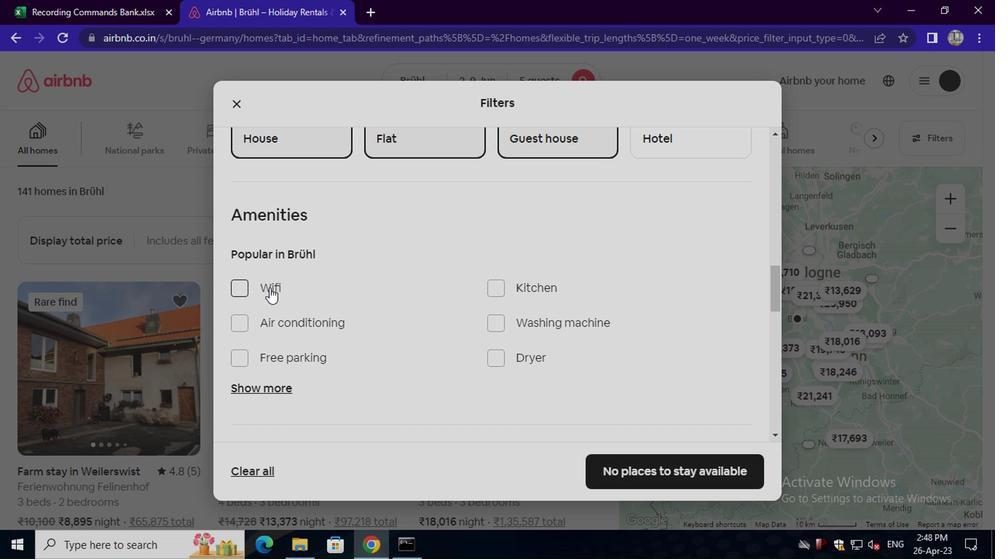 
Action: Mouse moved to (443, 356)
Screenshot: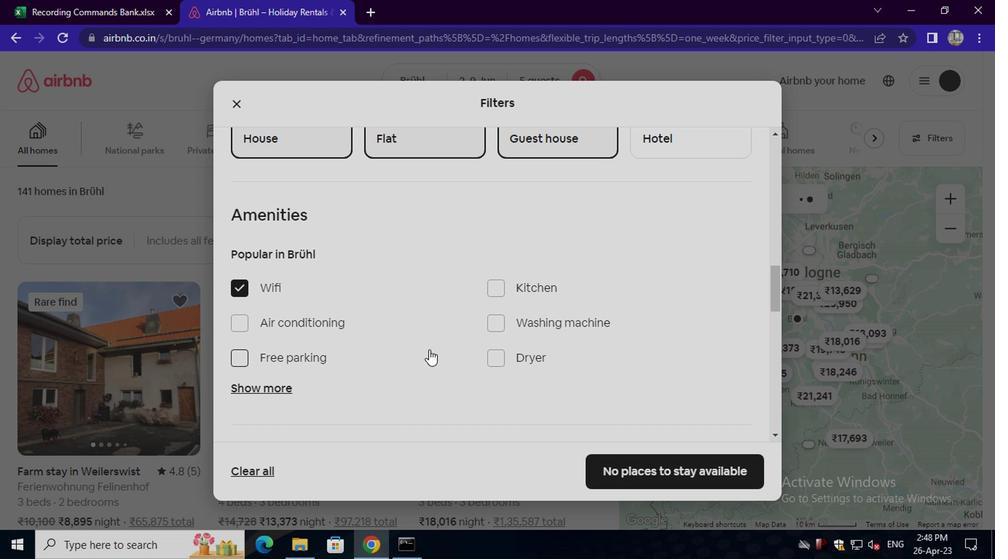 
Action: Mouse scrolled (443, 355) with delta (0, 0)
Screenshot: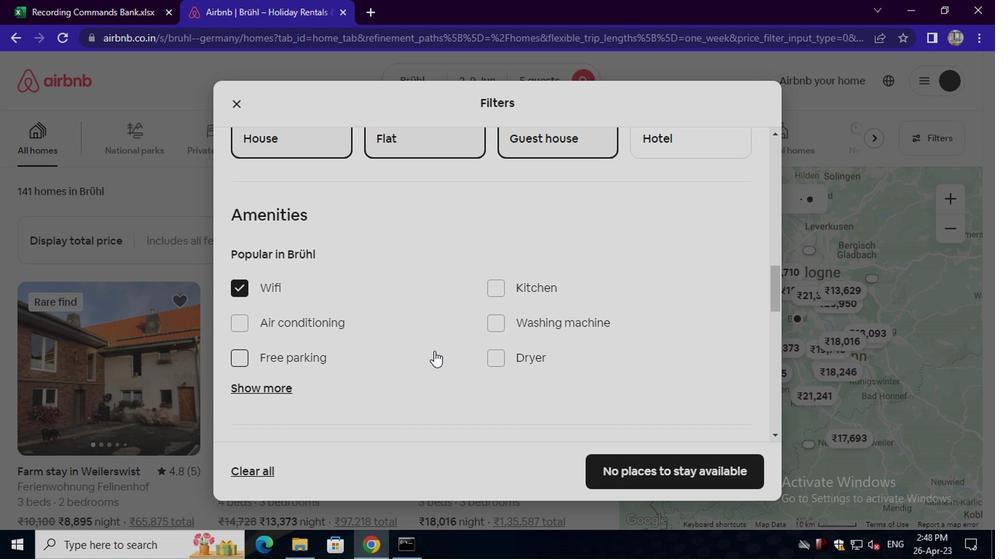 
Action: Mouse scrolled (443, 355) with delta (0, 0)
Screenshot: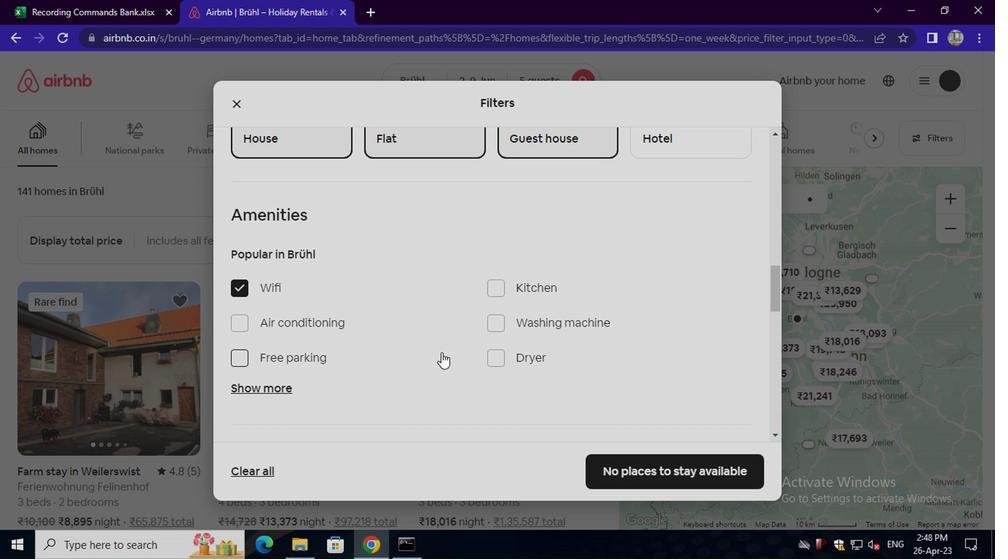 
Action: Mouse scrolled (443, 355) with delta (0, 0)
Screenshot: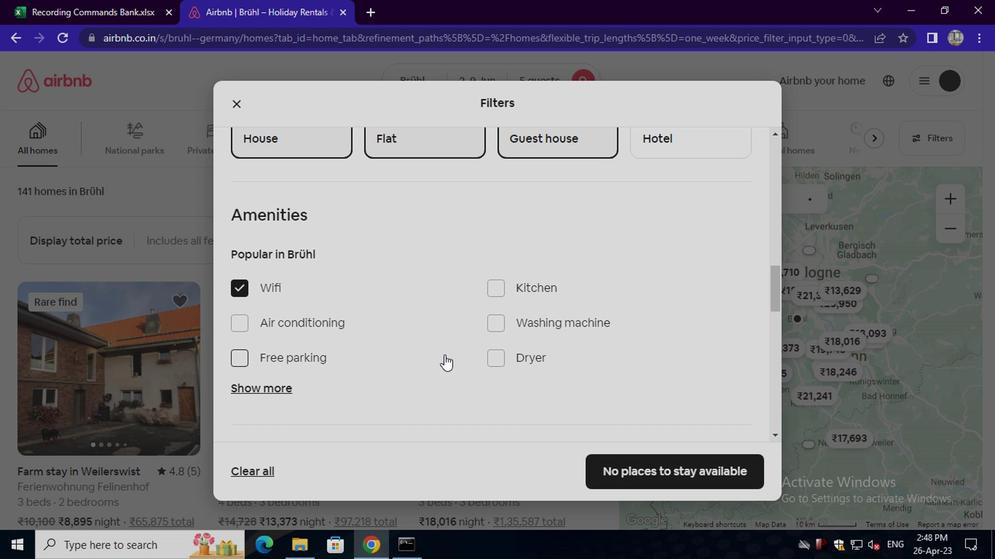 
Action: Mouse scrolled (443, 355) with delta (0, 0)
Screenshot: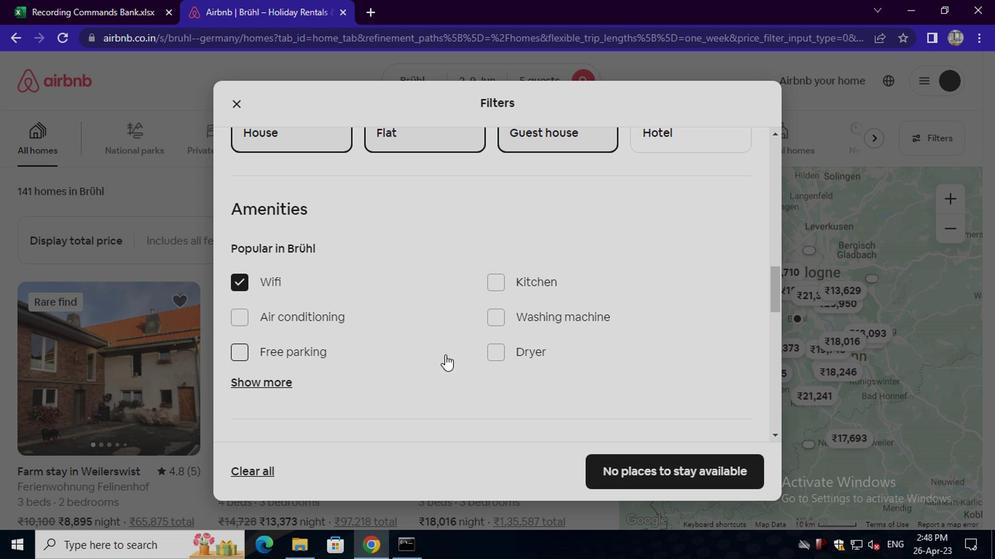 
Action: Mouse moved to (724, 263)
Screenshot: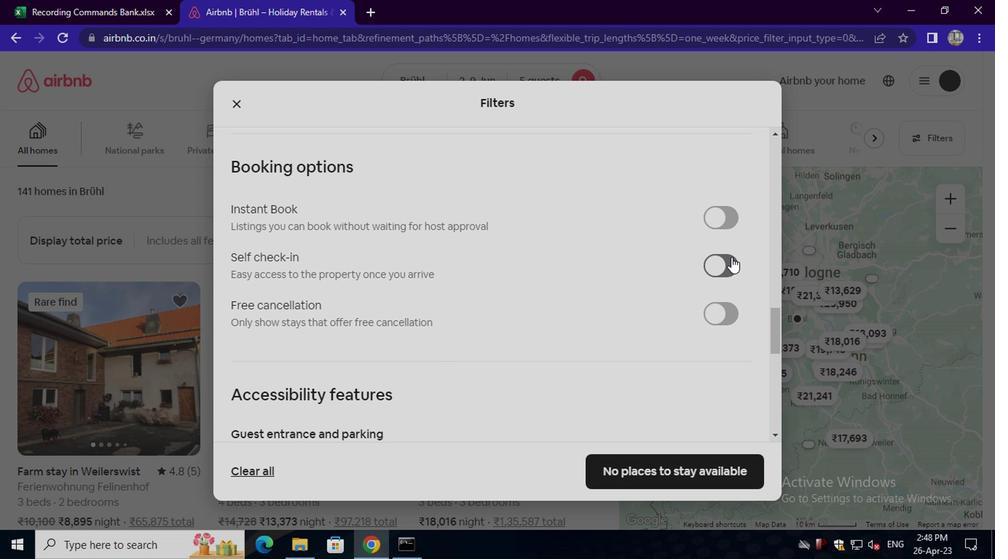 
Action: Mouse pressed left at (724, 263)
Screenshot: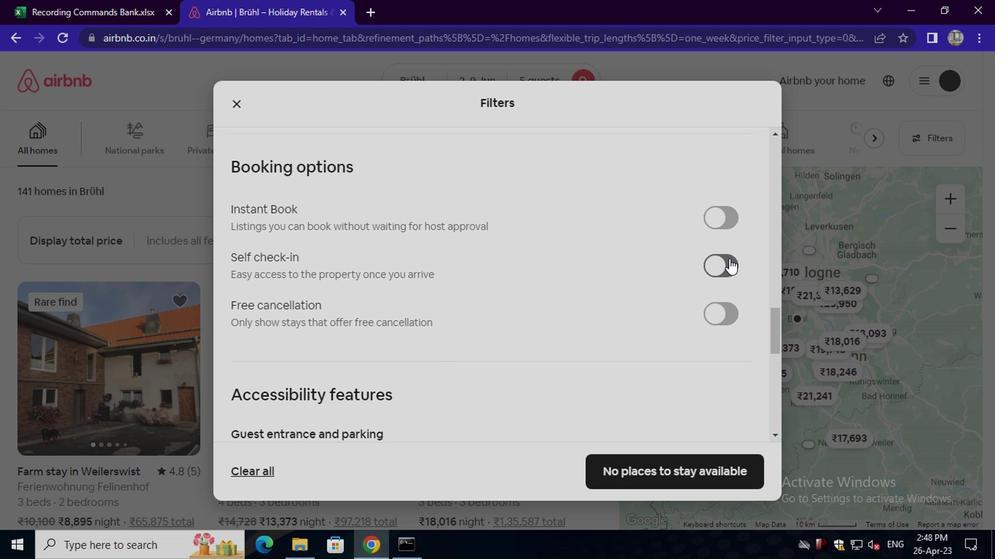 
Action: Mouse moved to (513, 328)
Screenshot: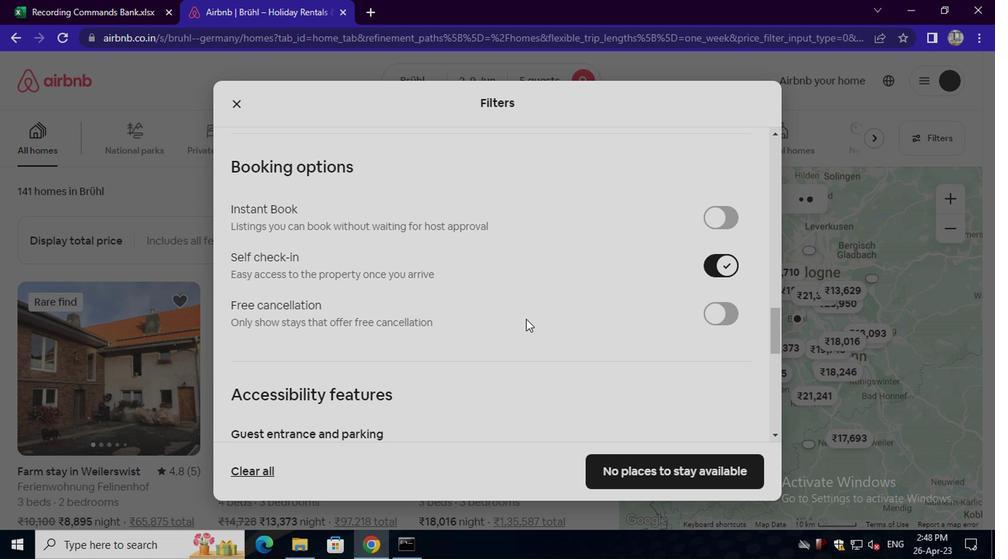 
Action: Mouse scrolled (513, 328) with delta (0, 0)
Screenshot: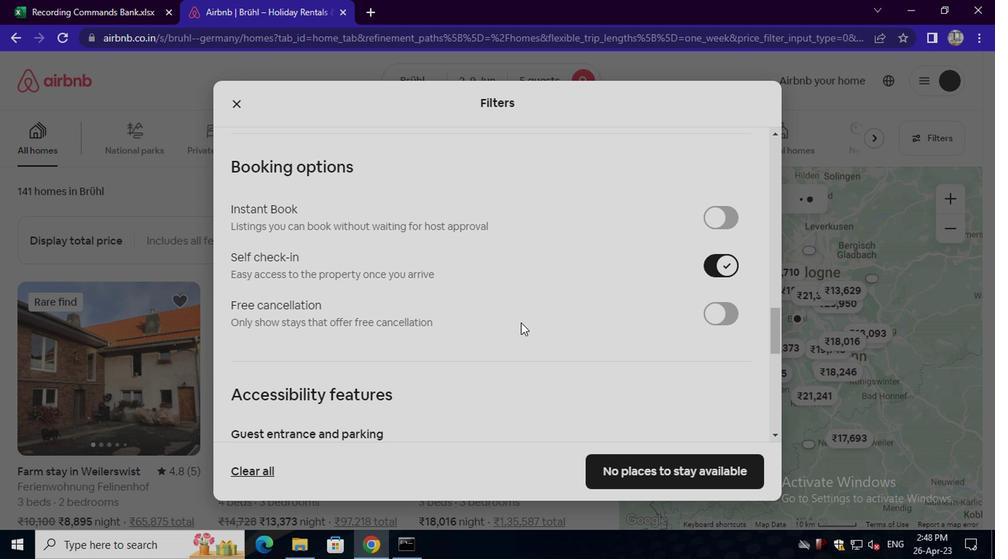
Action: Mouse scrolled (513, 328) with delta (0, 0)
Screenshot: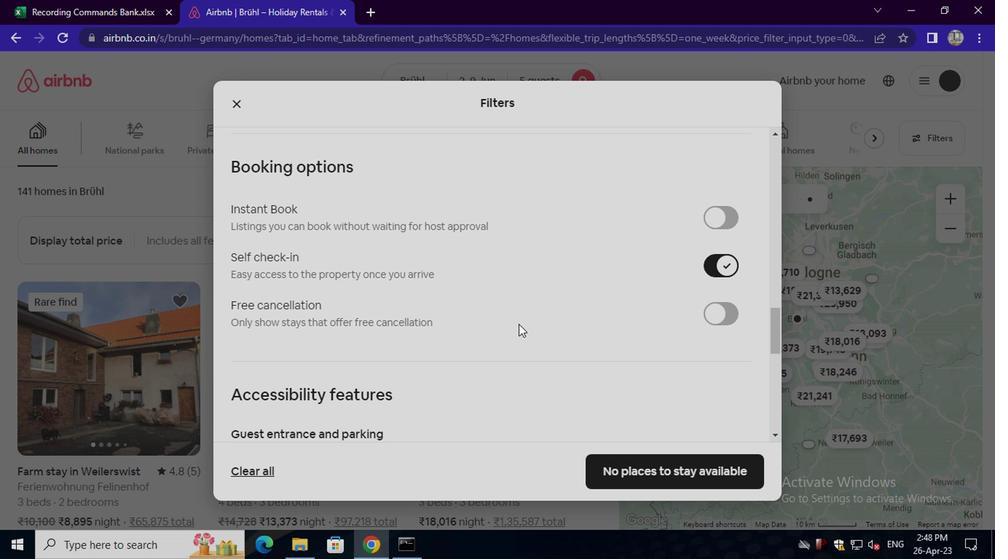 
Action: Mouse scrolled (513, 328) with delta (0, 0)
Screenshot: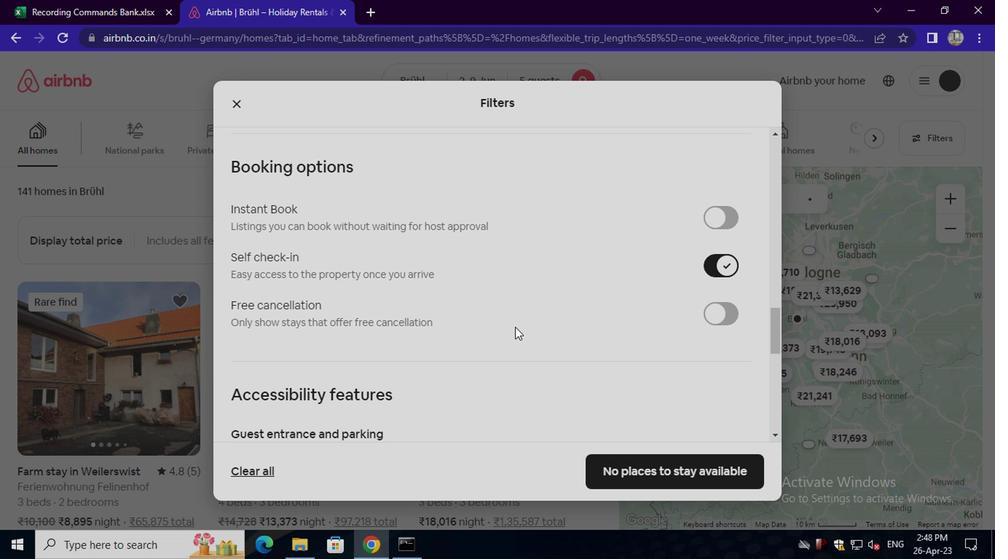 
Action: Mouse scrolled (513, 328) with delta (0, 0)
Screenshot: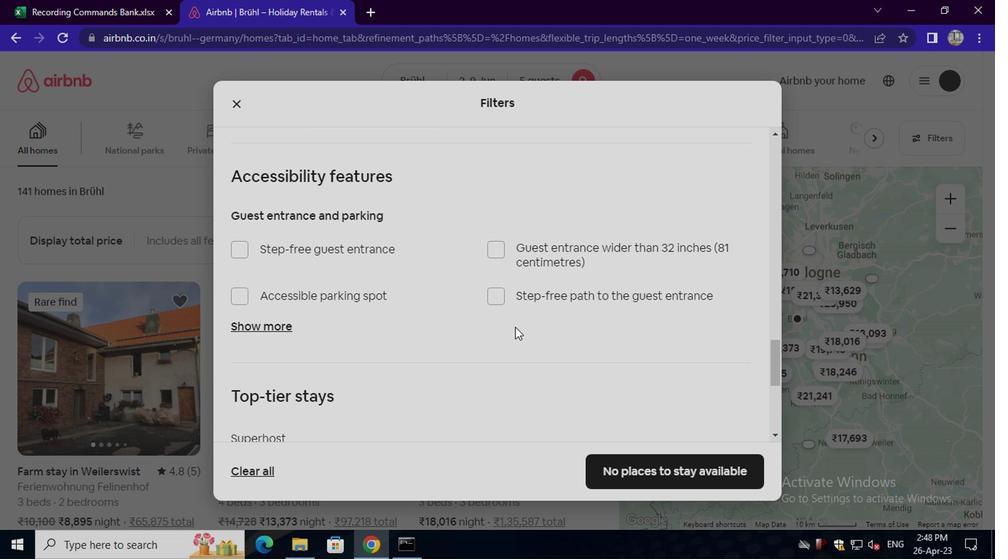 
Action: Mouse scrolled (513, 328) with delta (0, 0)
Screenshot: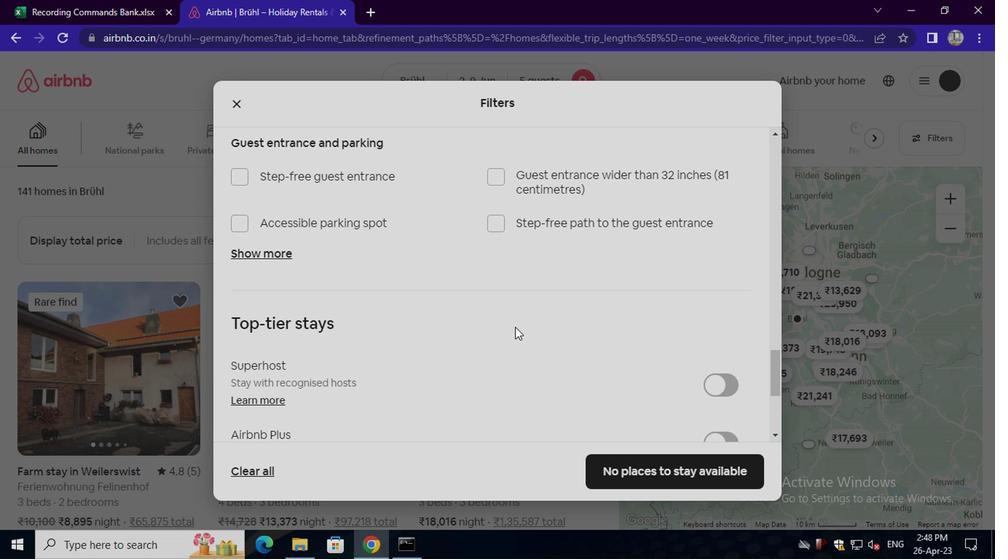 
Action: Mouse scrolled (513, 328) with delta (0, 0)
Screenshot: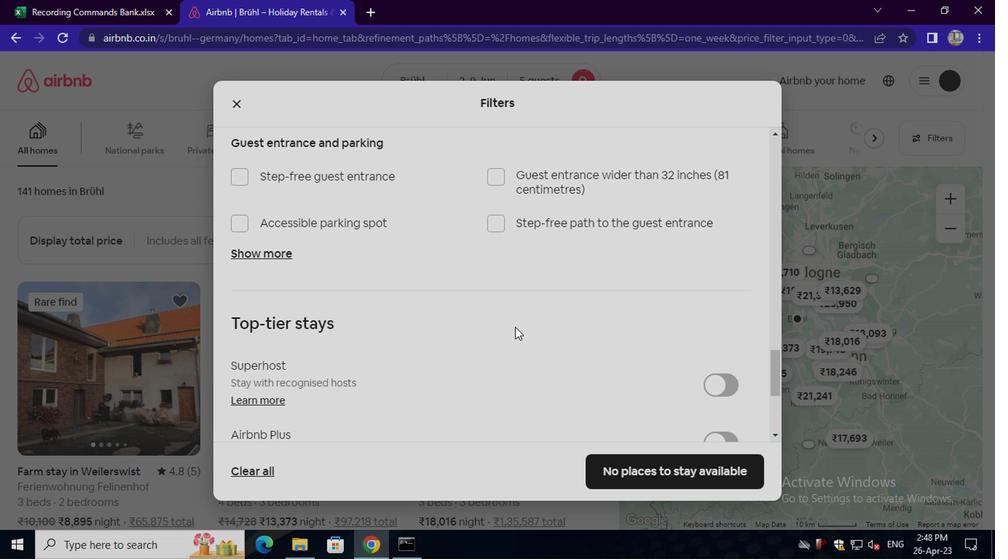 
Action: Mouse scrolled (513, 328) with delta (0, 0)
Screenshot: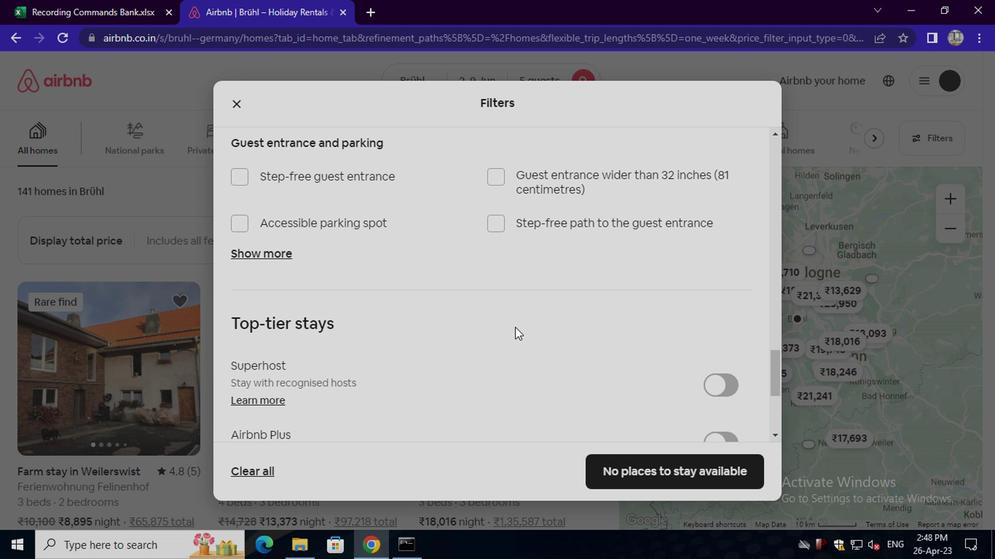 
Action: Mouse scrolled (513, 328) with delta (0, 0)
Screenshot: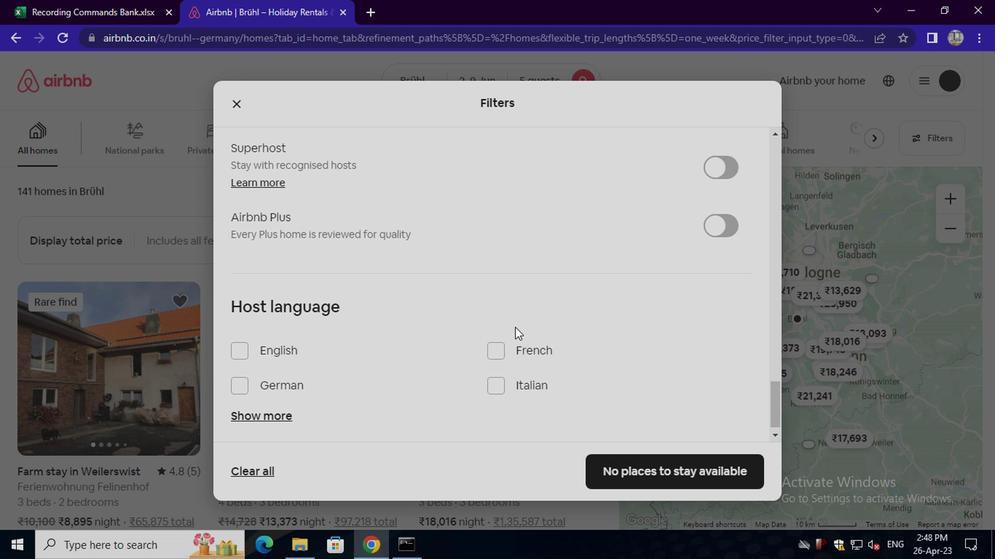 
Action: Mouse scrolled (513, 328) with delta (0, 0)
Screenshot: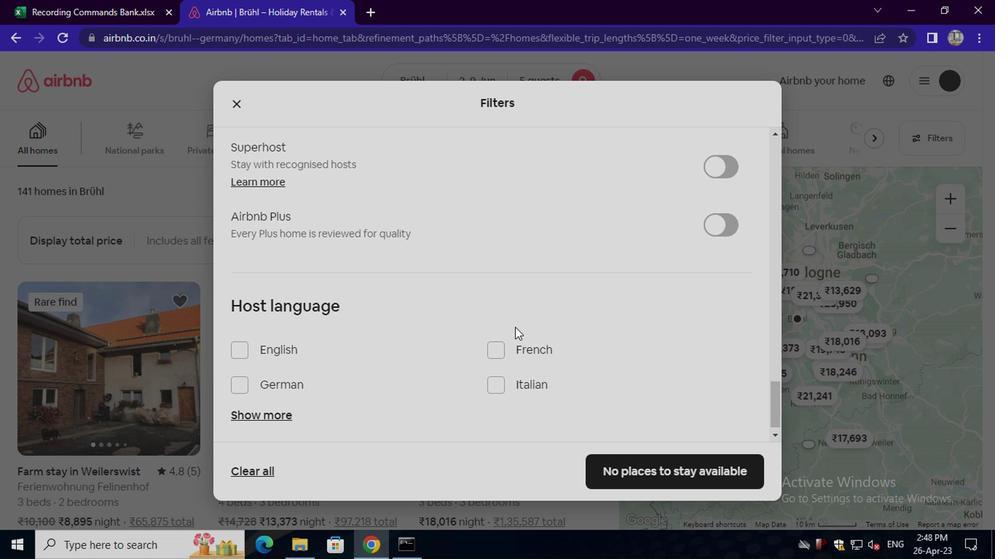 
Action: Mouse scrolled (513, 328) with delta (0, 0)
Screenshot: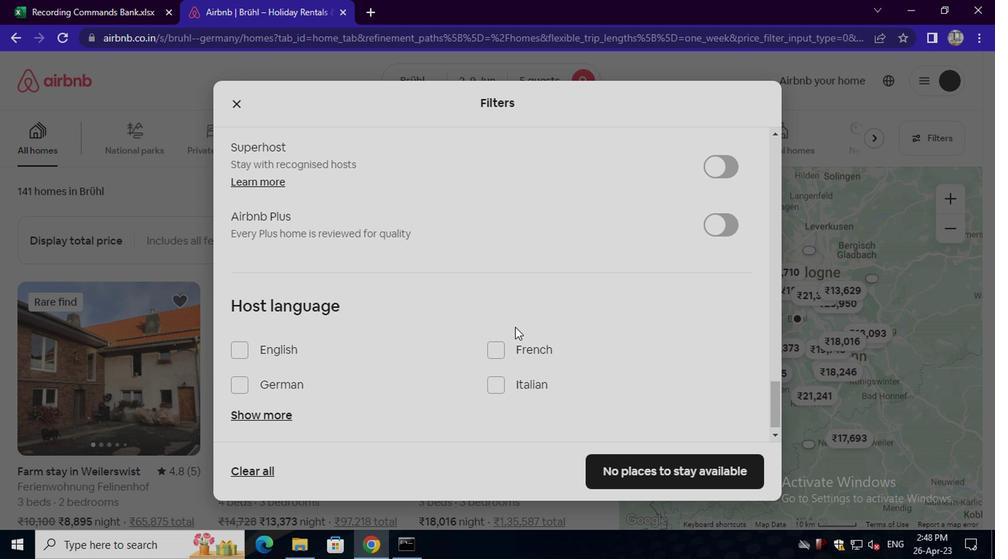 
Action: Mouse moved to (300, 342)
Screenshot: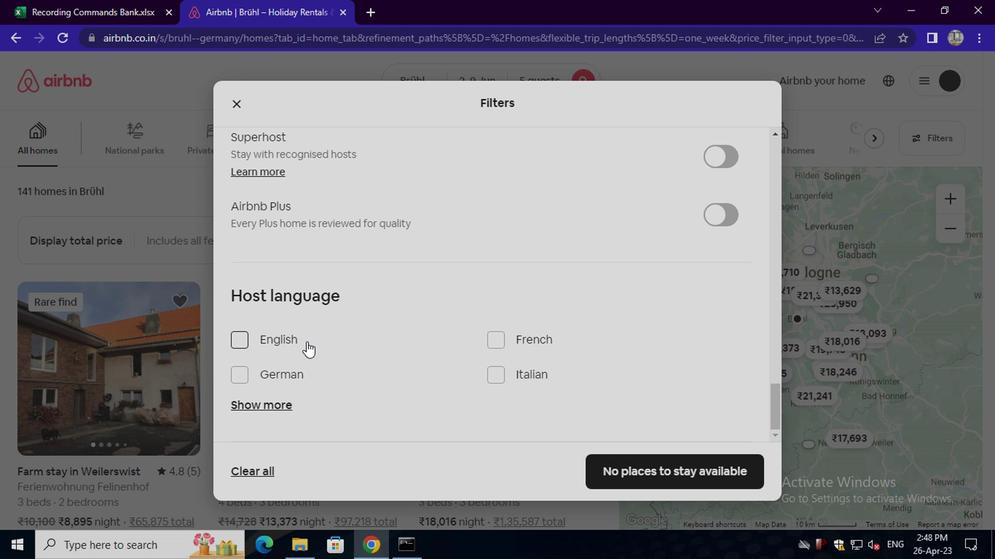 
Action: Mouse pressed left at (300, 342)
Screenshot: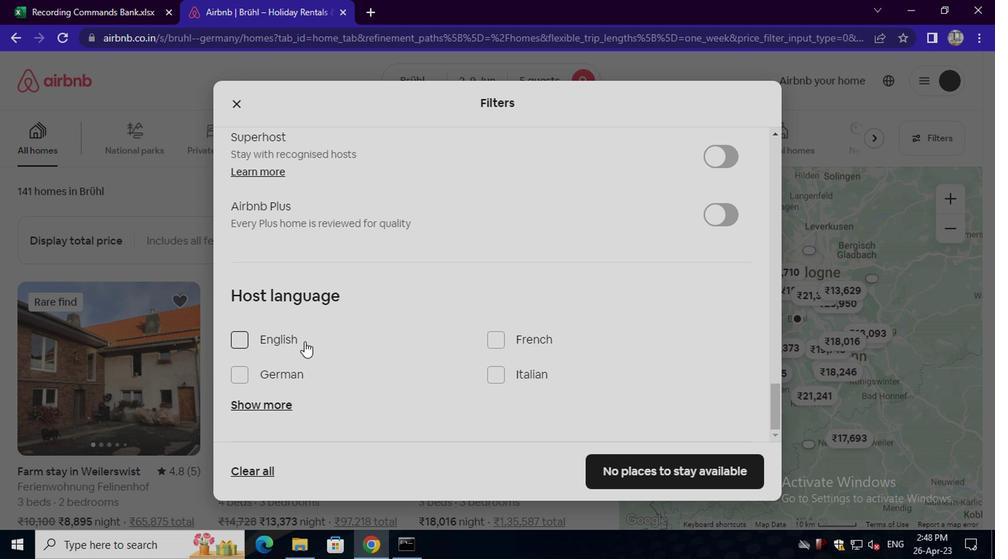 
Action: Mouse moved to (624, 472)
Screenshot: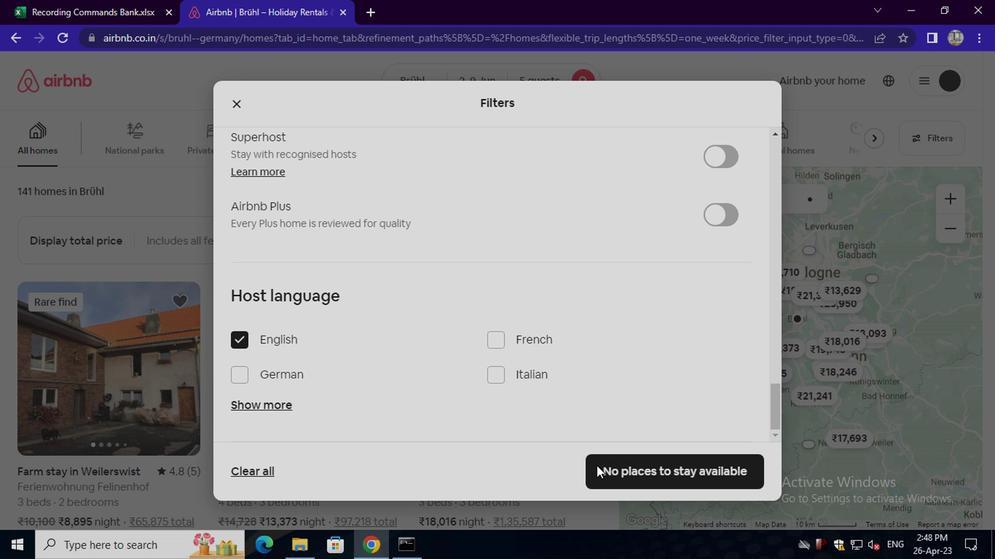 
Action: Mouse pressed left at (624, 472)
Screenshot: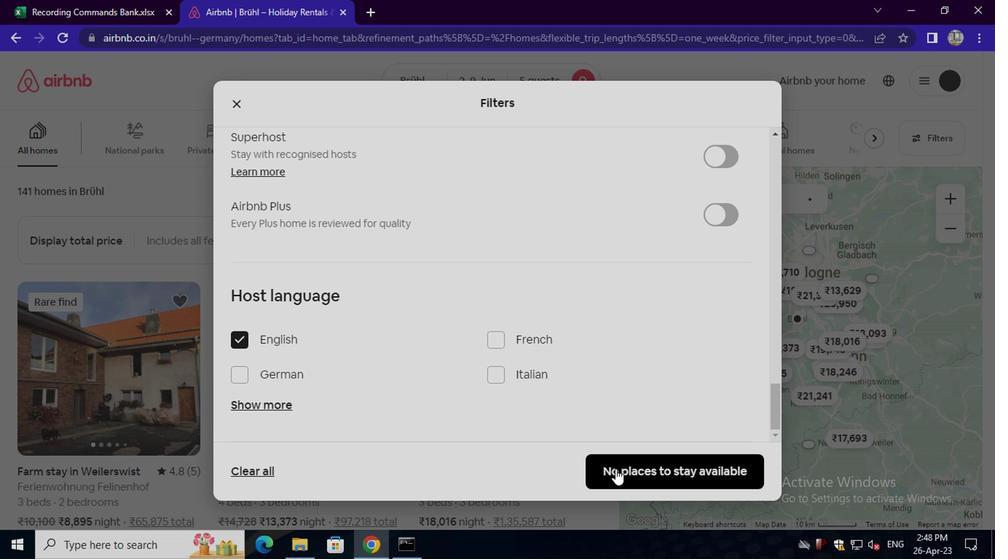 
Action: Mouse moved to (624, 472)
Screenshot: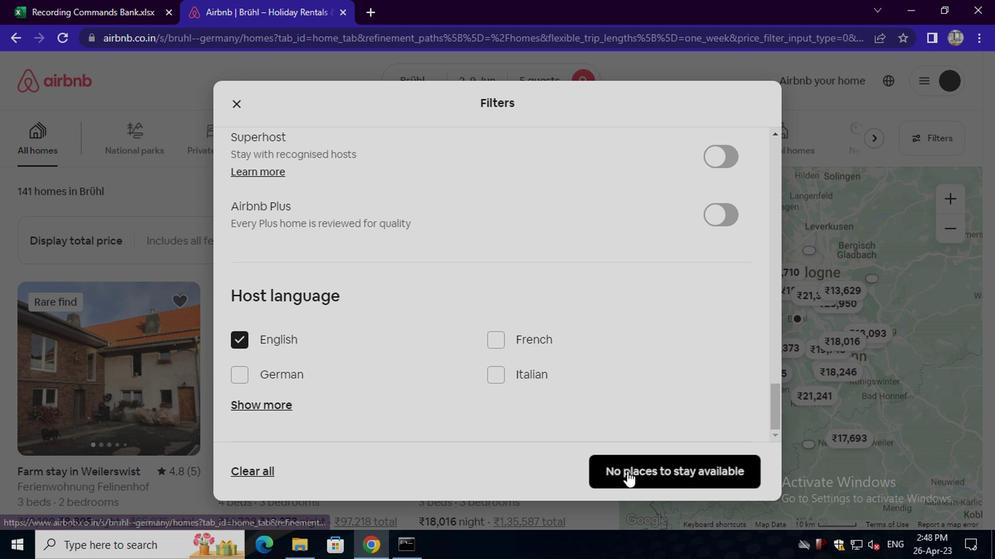 
